 Task: Search one way flight ticket for 2 adults, 2 children, 2 infants in seat in first from Ceiba: Jose Aponte De La Torre Airport to Riverton: Central Wyoming Regional Airport (was Riverton Regional) on 8-4-2023. Number of bags: 2 checked bags. Price is upto 50000. Outbound departure time preference is 7:30.
Action: Mouse moved to (394, 336)
Screenshot: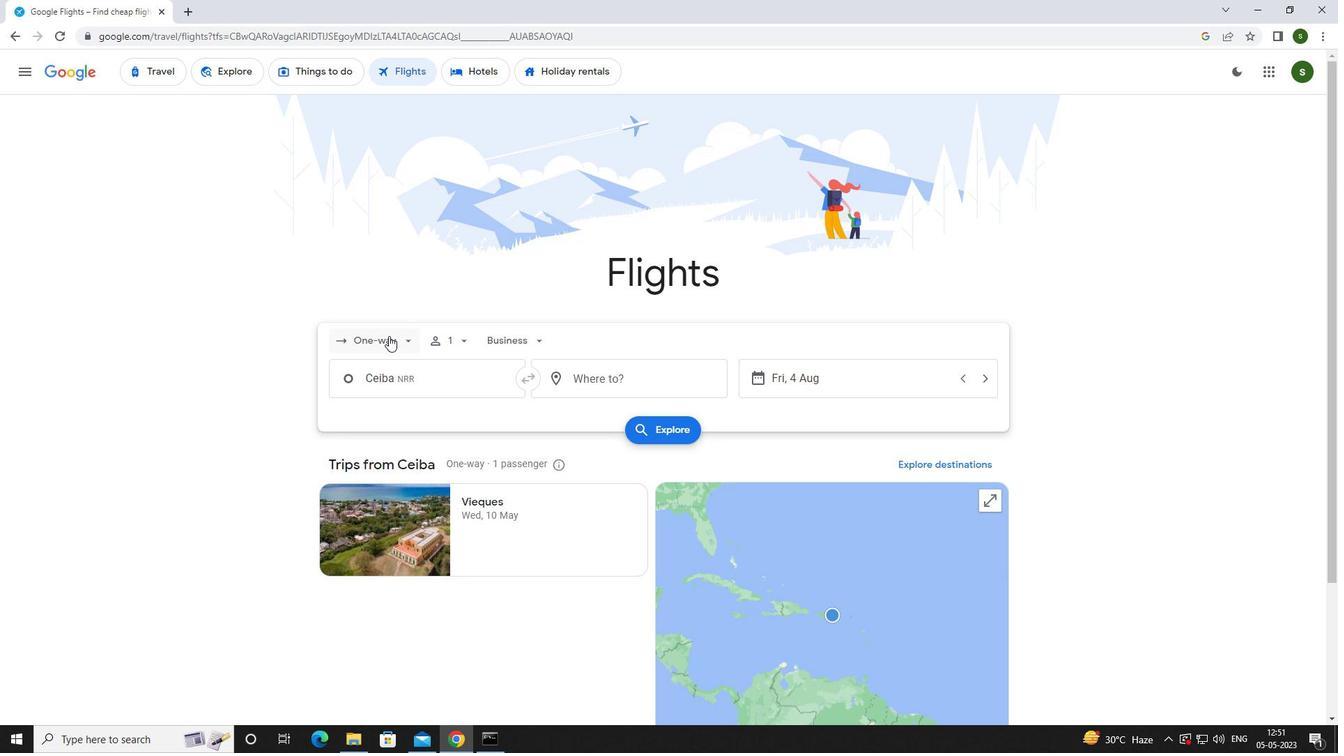 
Action: Mouse pressed left at (394, 336)
Screenshot: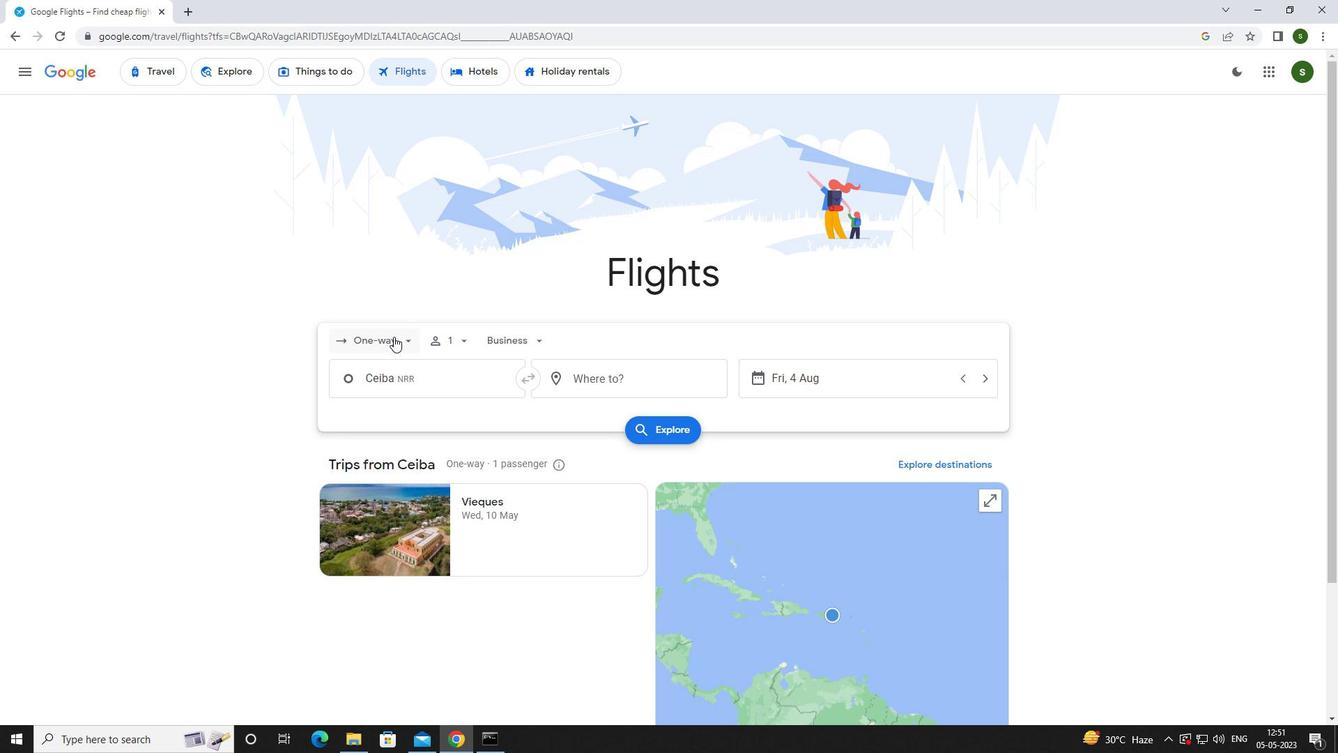 
Action: Mouse moved to (401, 402)
Screenshot: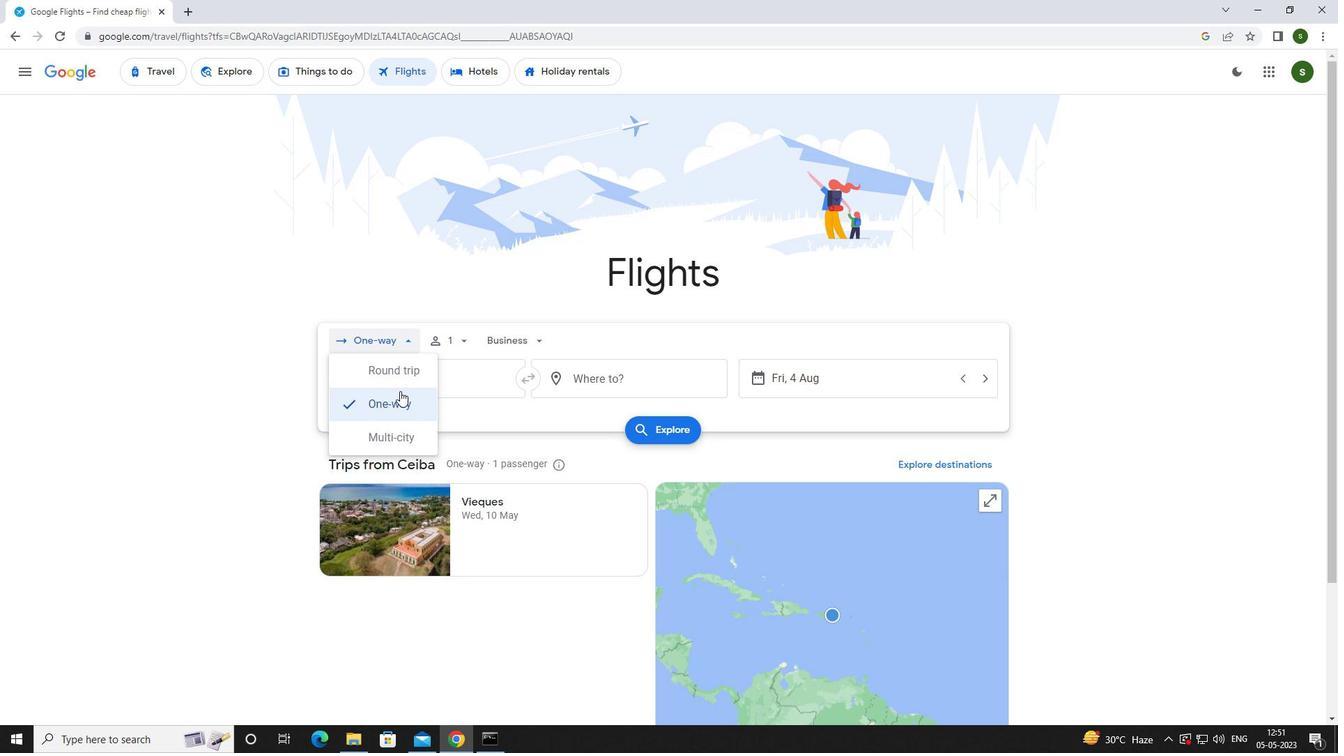 
Action: Mouse pressed left at (401, 402)
Screenshot: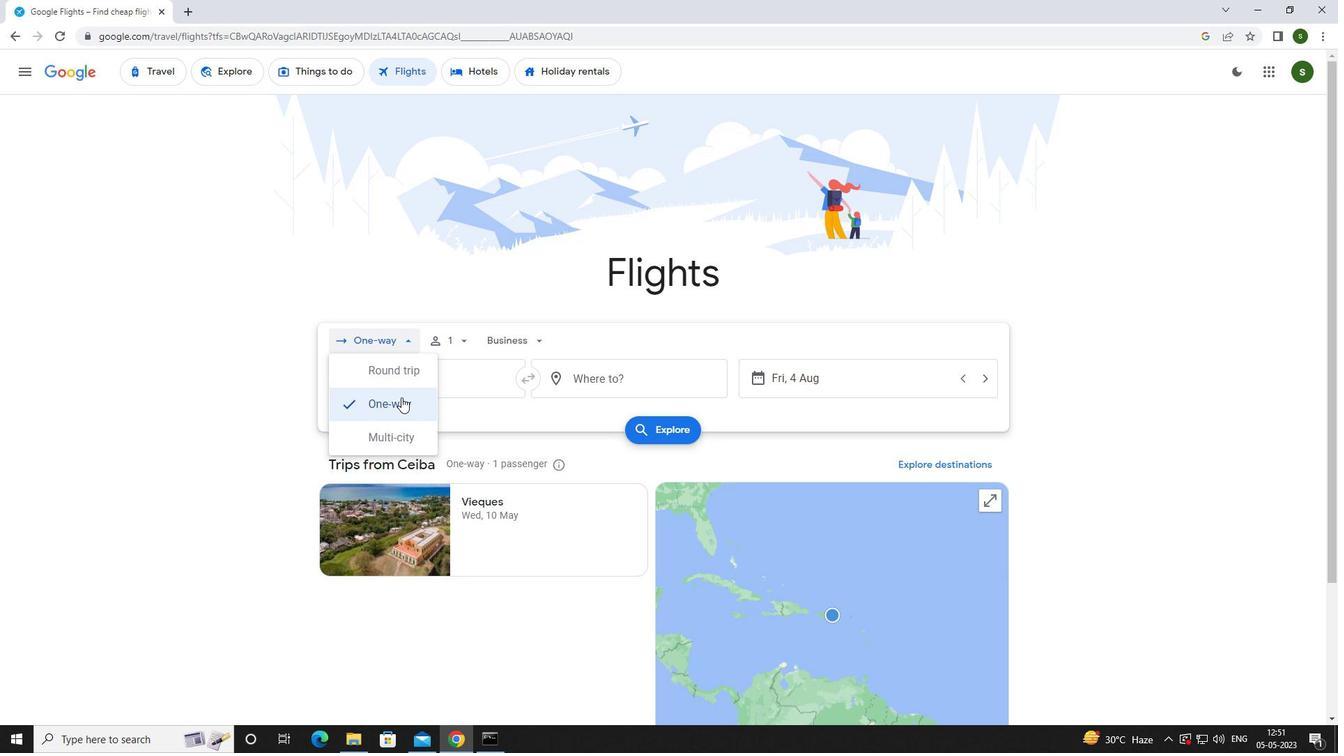
Action: Mouse moved to (467, 341)
Screenshot: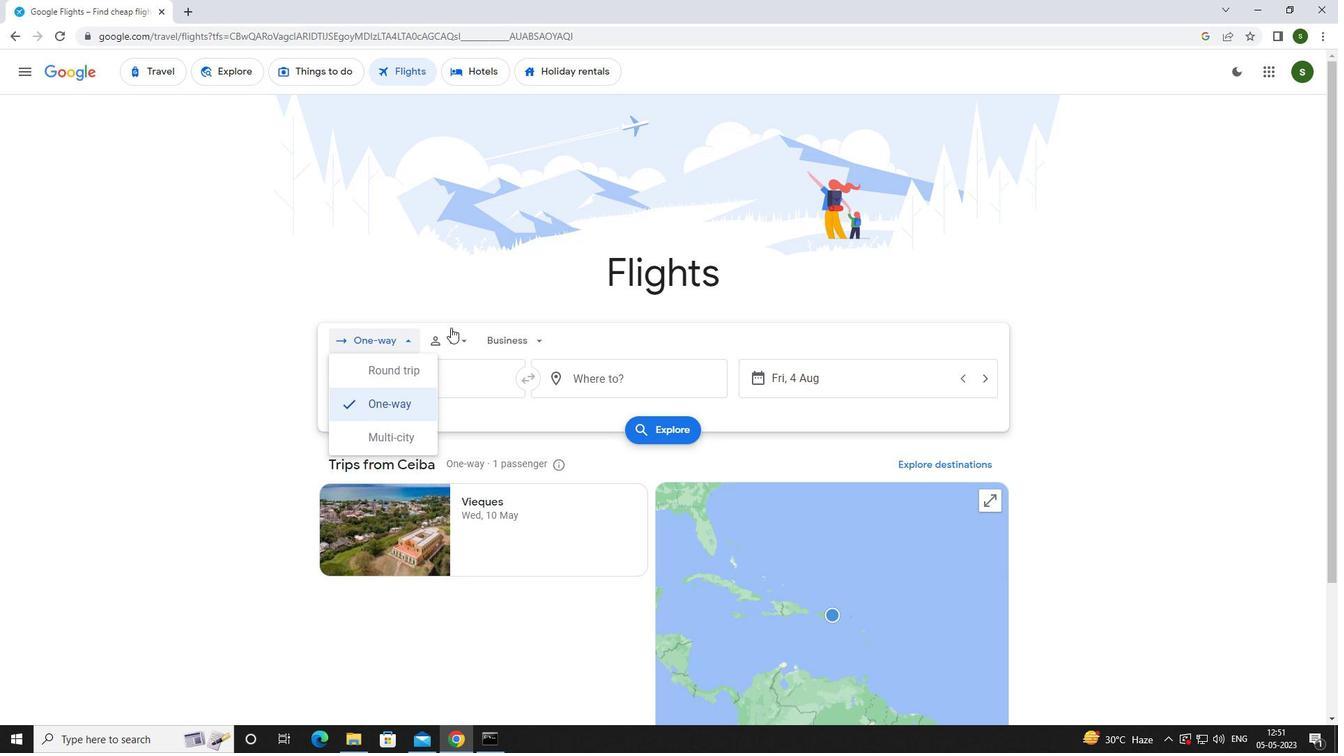 
Action: Mouse pressed left at (467, 341)
Screenshot: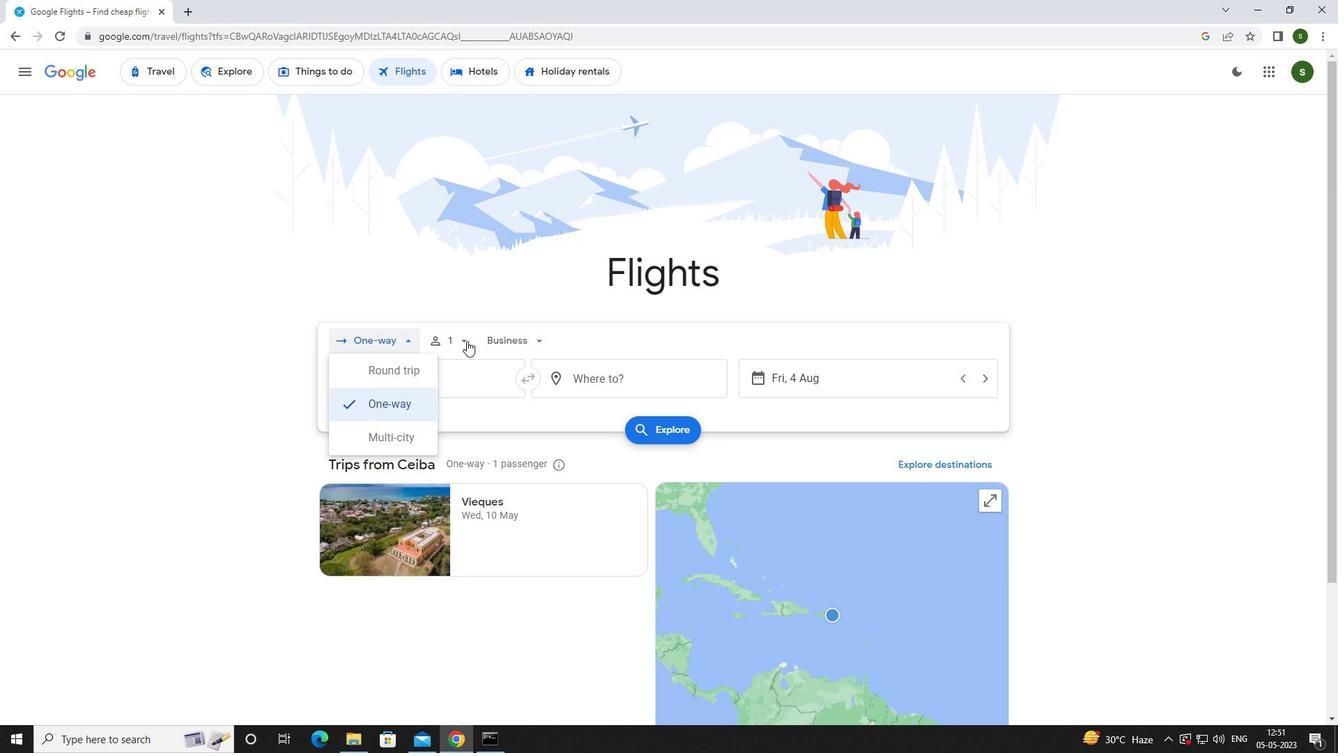 
Action: Mouse moved to (563, 368)
Screenshot: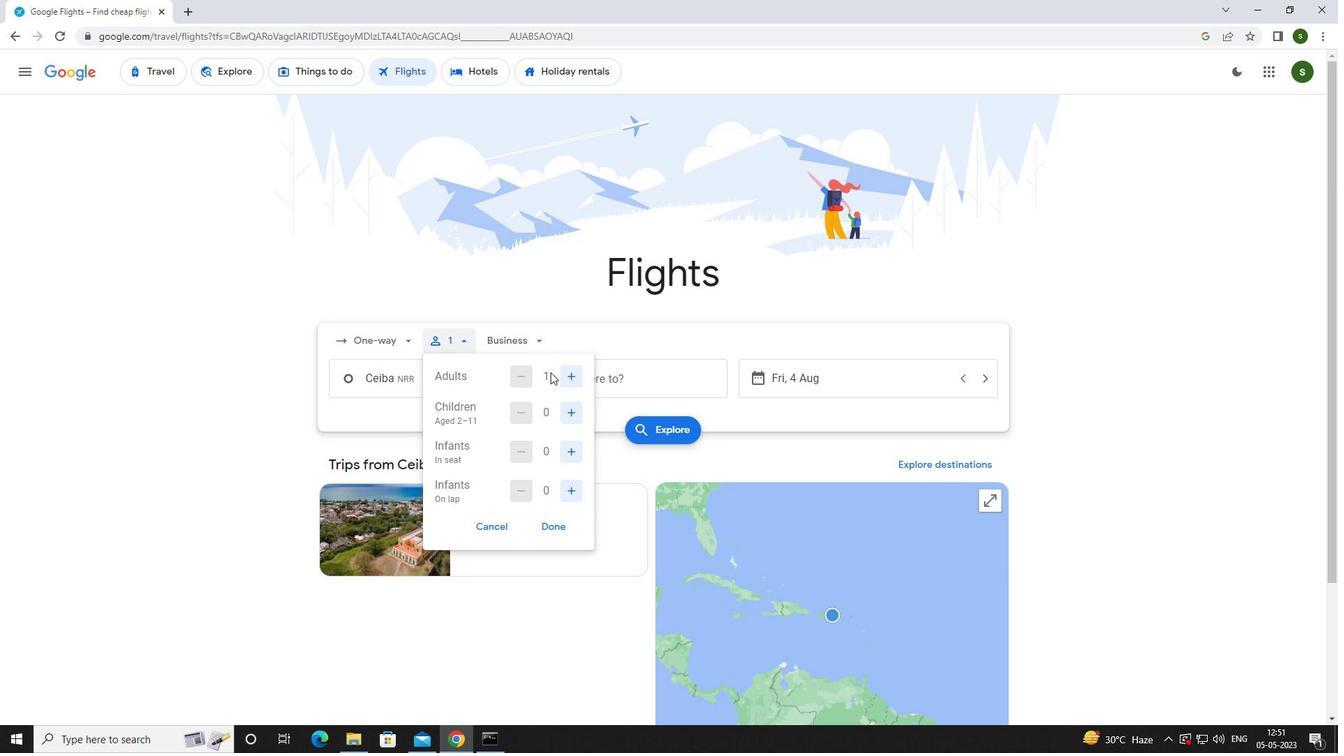 
Action: Mouse pressed left at (563, 368)
Screenshot: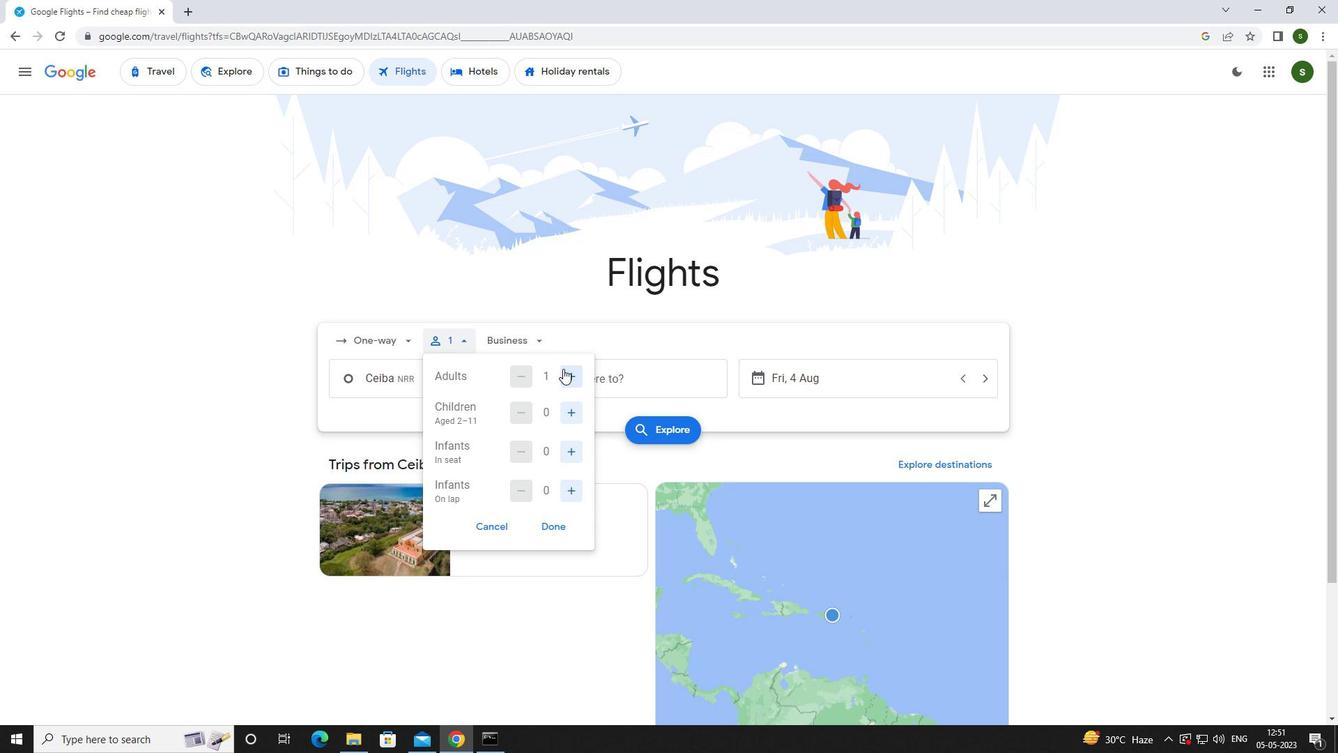 
Action: Mouse moved to (576, 410)
Screenshot: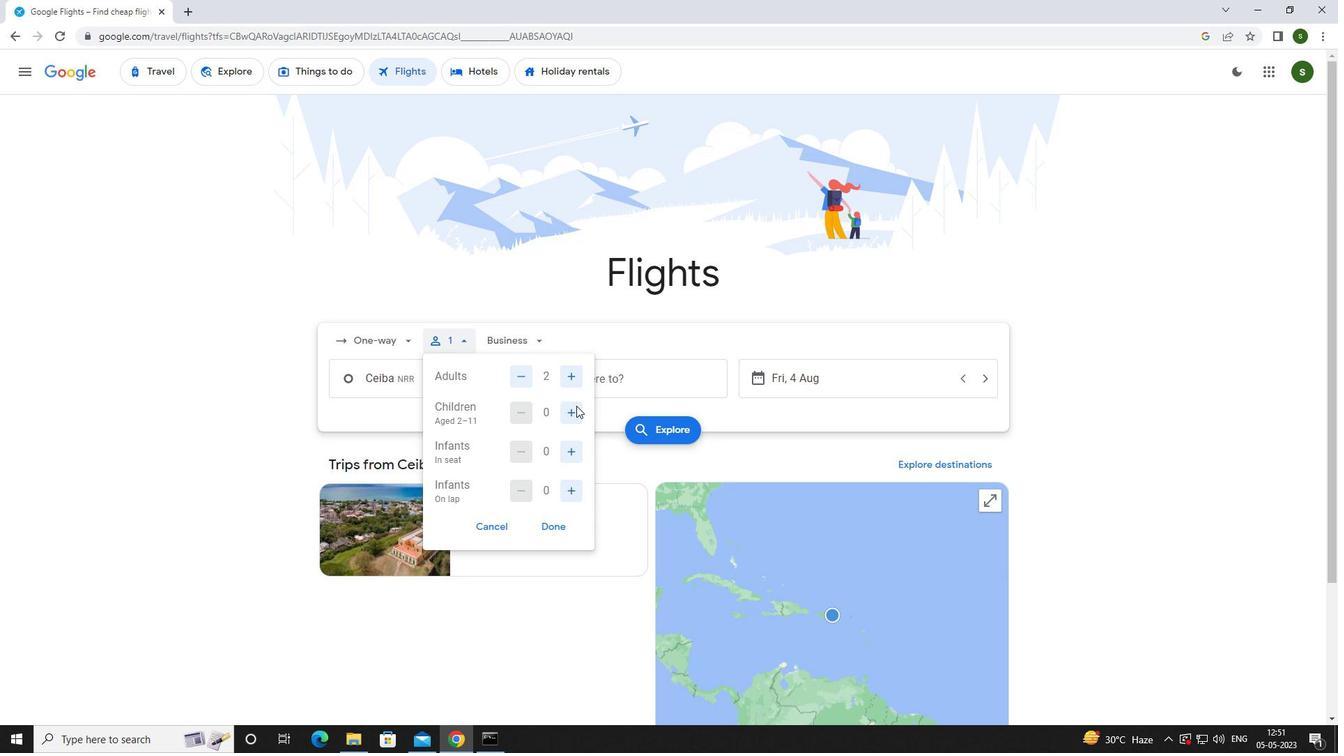 
Action: Mouse pressed left at (576, 410)
Screenshot: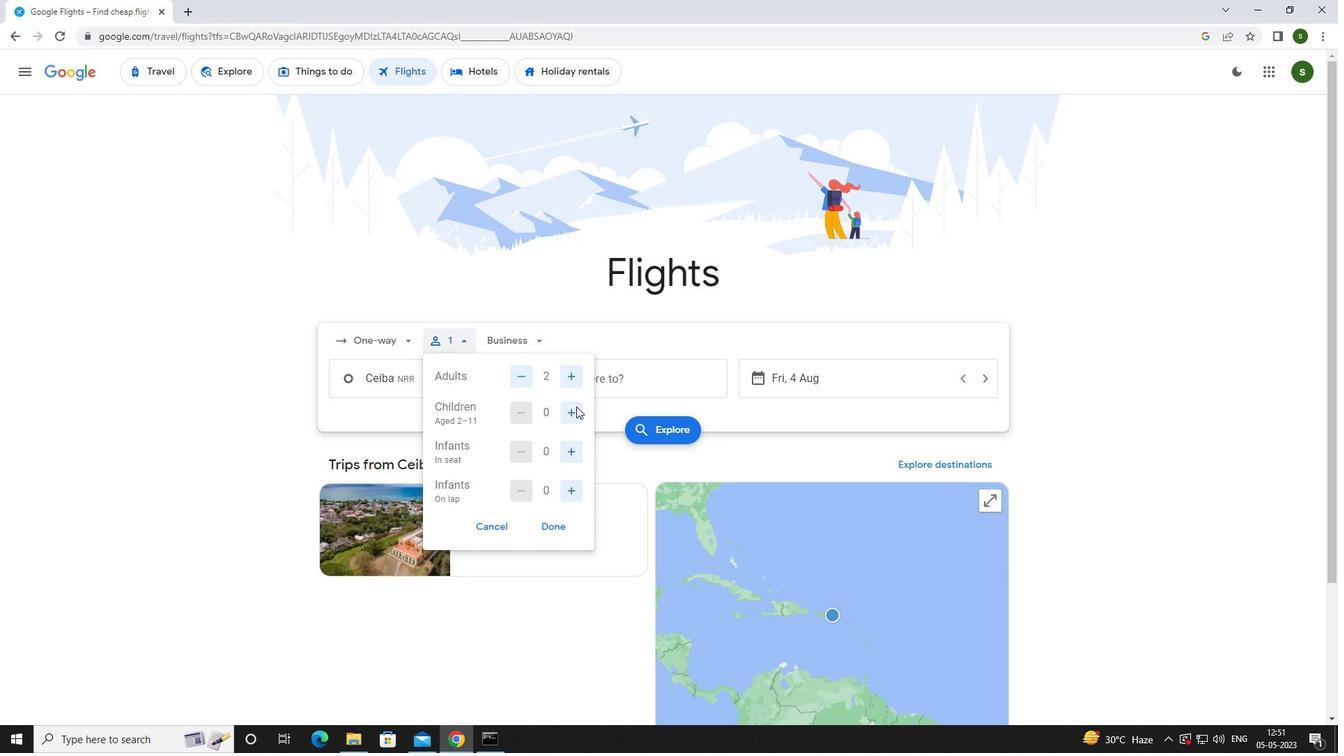 
Action: Mouse pressed left at (576, 410)
Screenshot: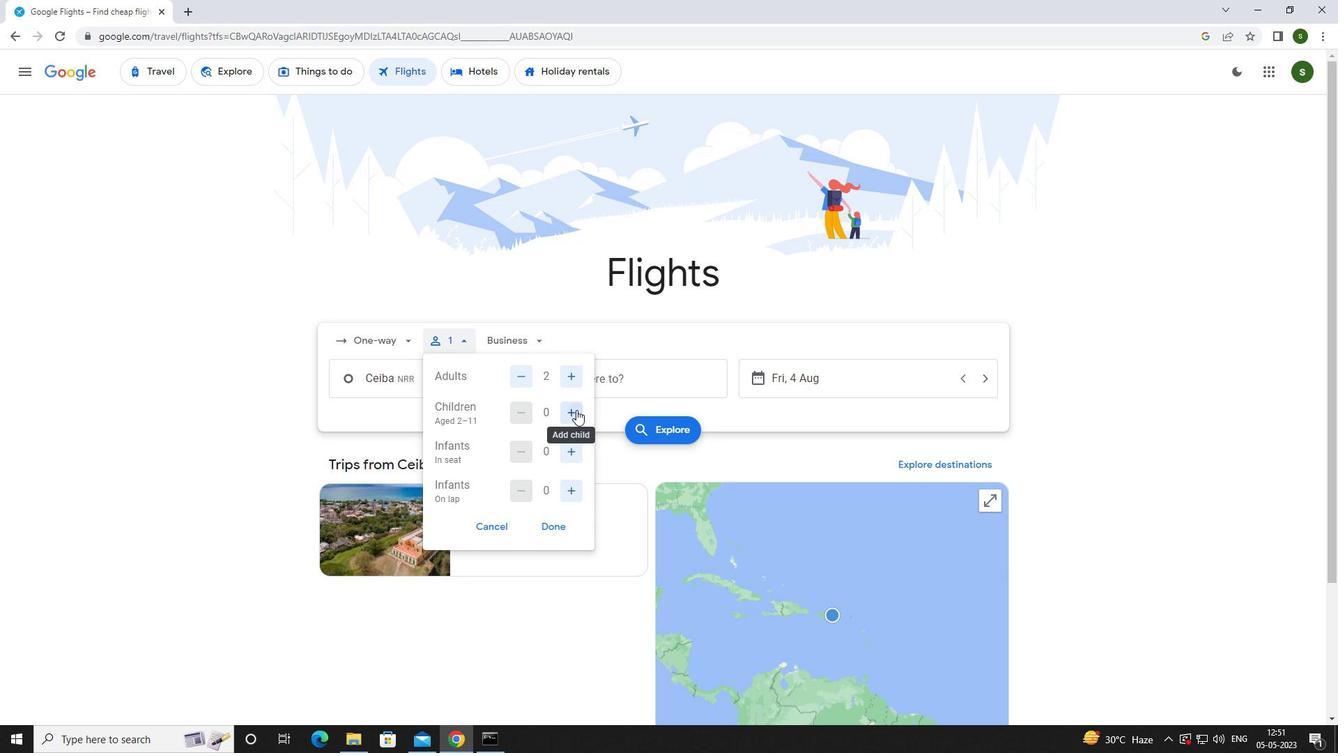 
Action: Mouse moved to (573, 458)
Screenshot: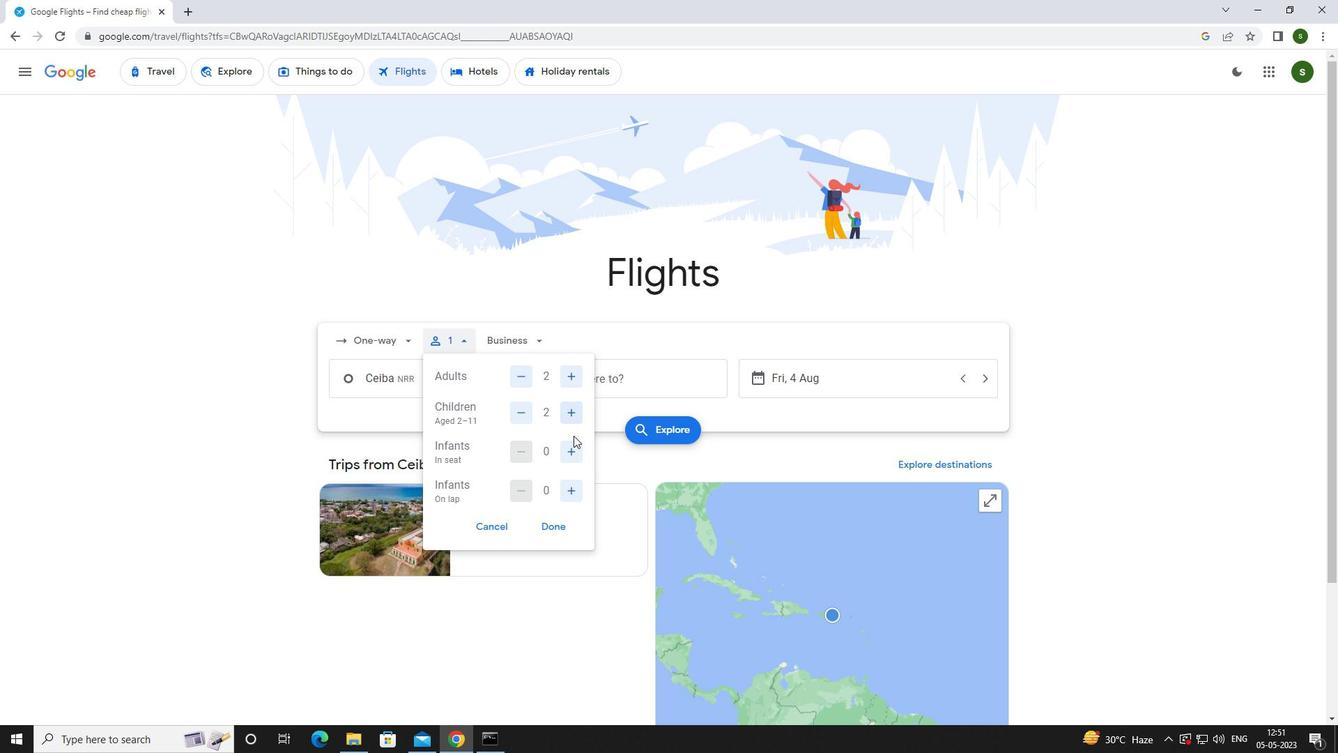 
Action: Mouse pressed left at (573, 458)
Screenshot: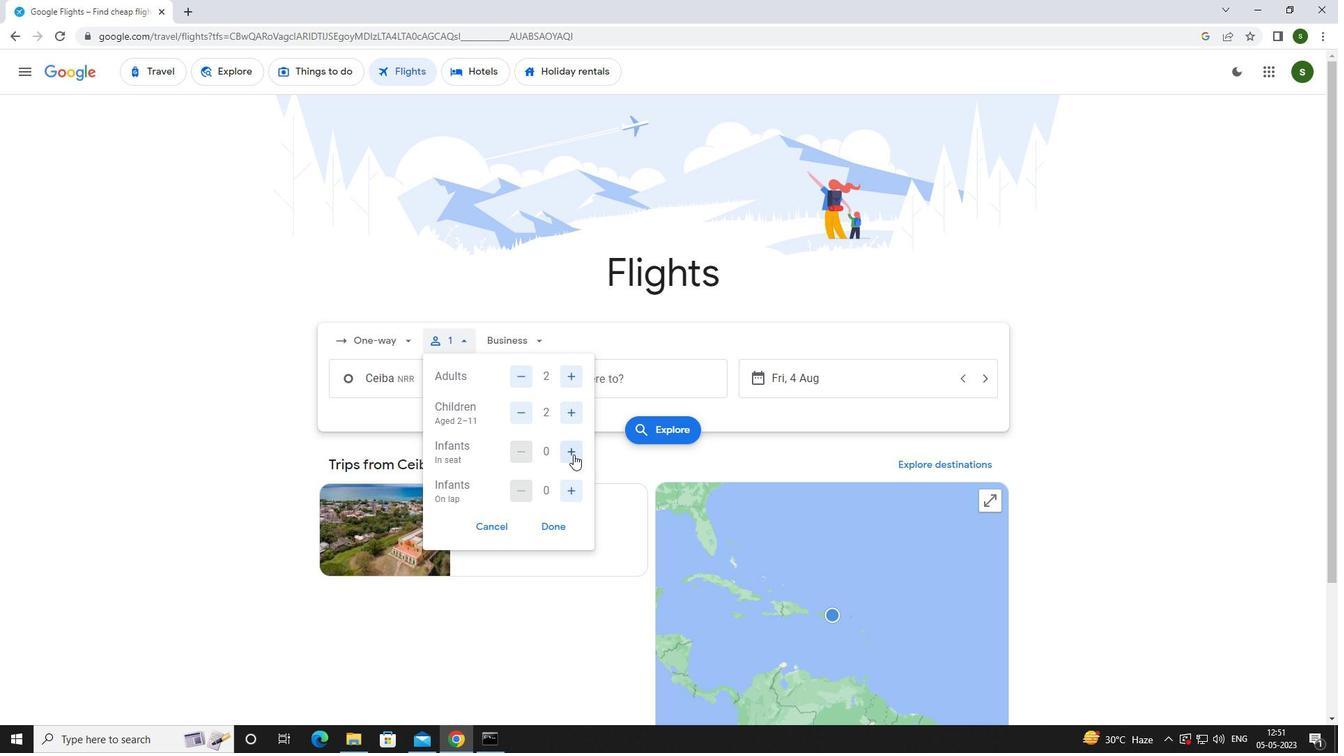
Action: Mouse pressed left at (573, 458)
Screenshot: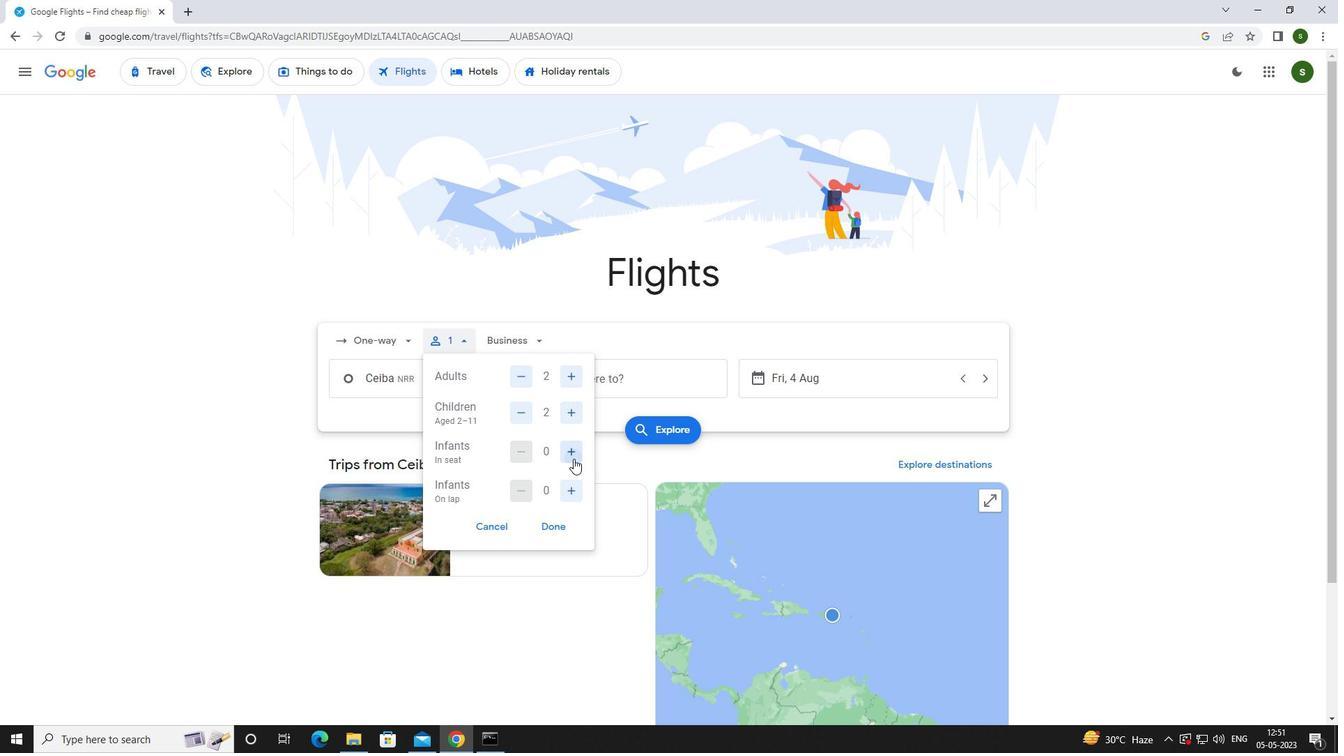 
Action: Mouse moved to (527, 341)
Screenshot: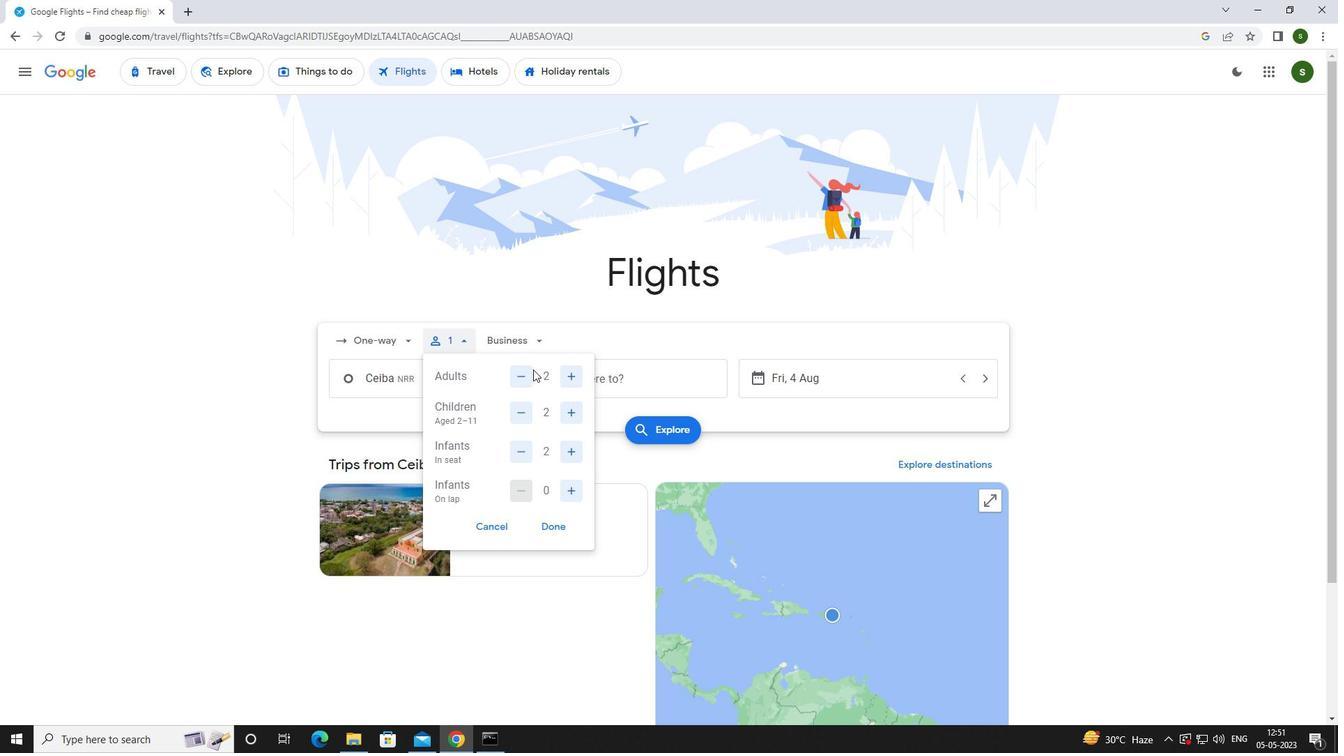 
Action: Mouse pressed left at (527, 341)
Screenshot: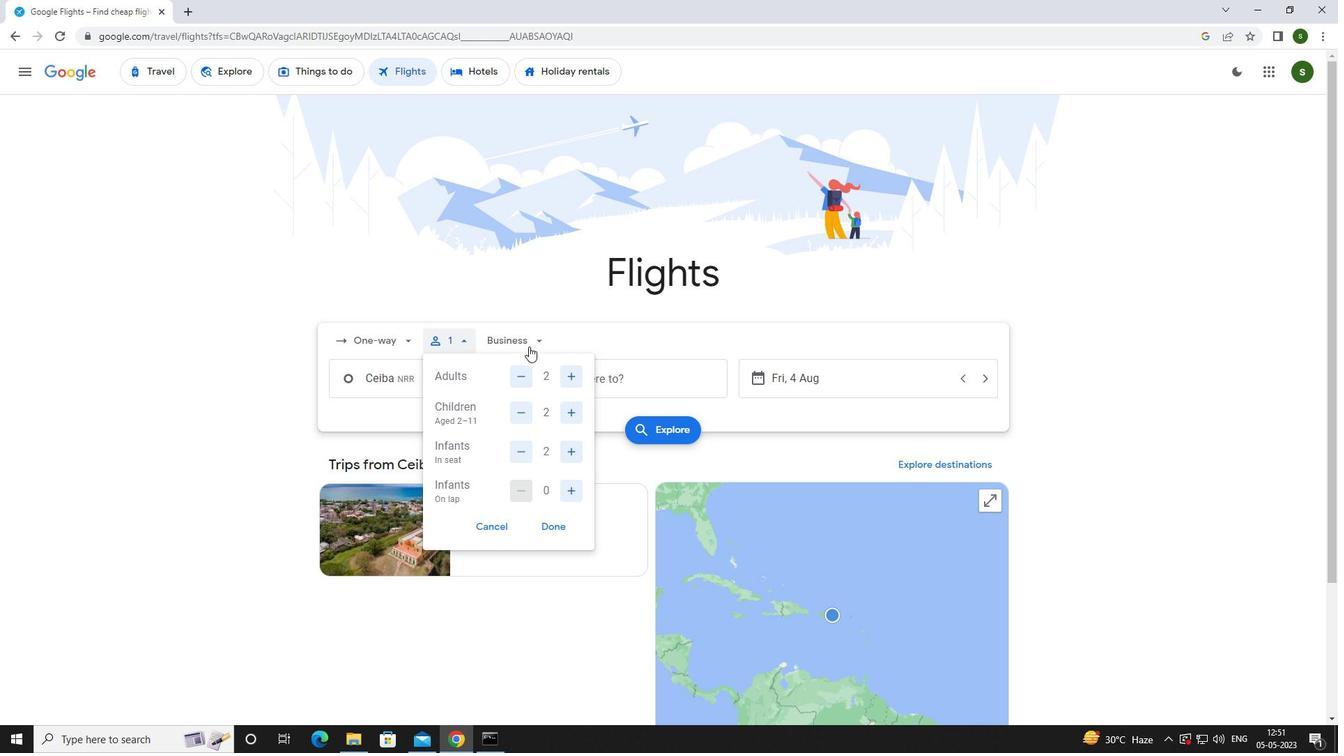 
Action: Mouse moved to (559, 472)
Screenshot: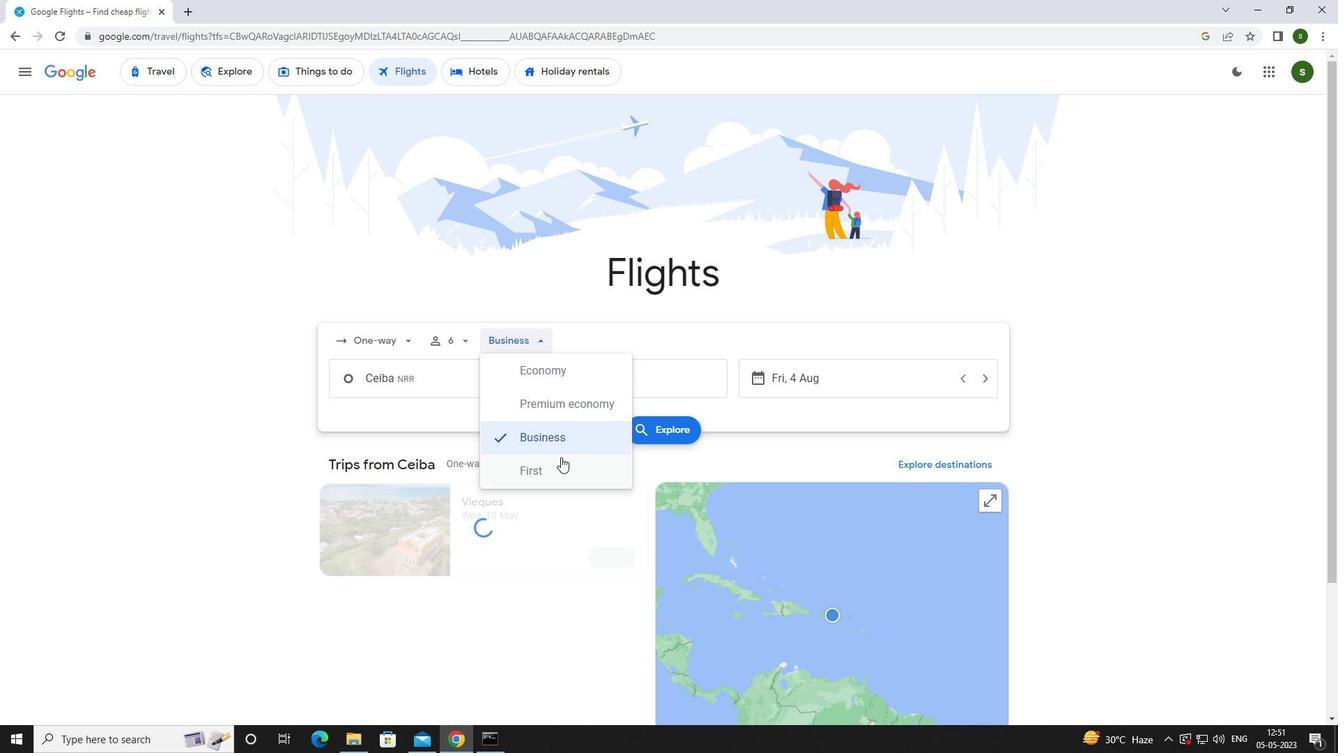 
Action: Mouse pressed left at (559, 472)
Screenshot: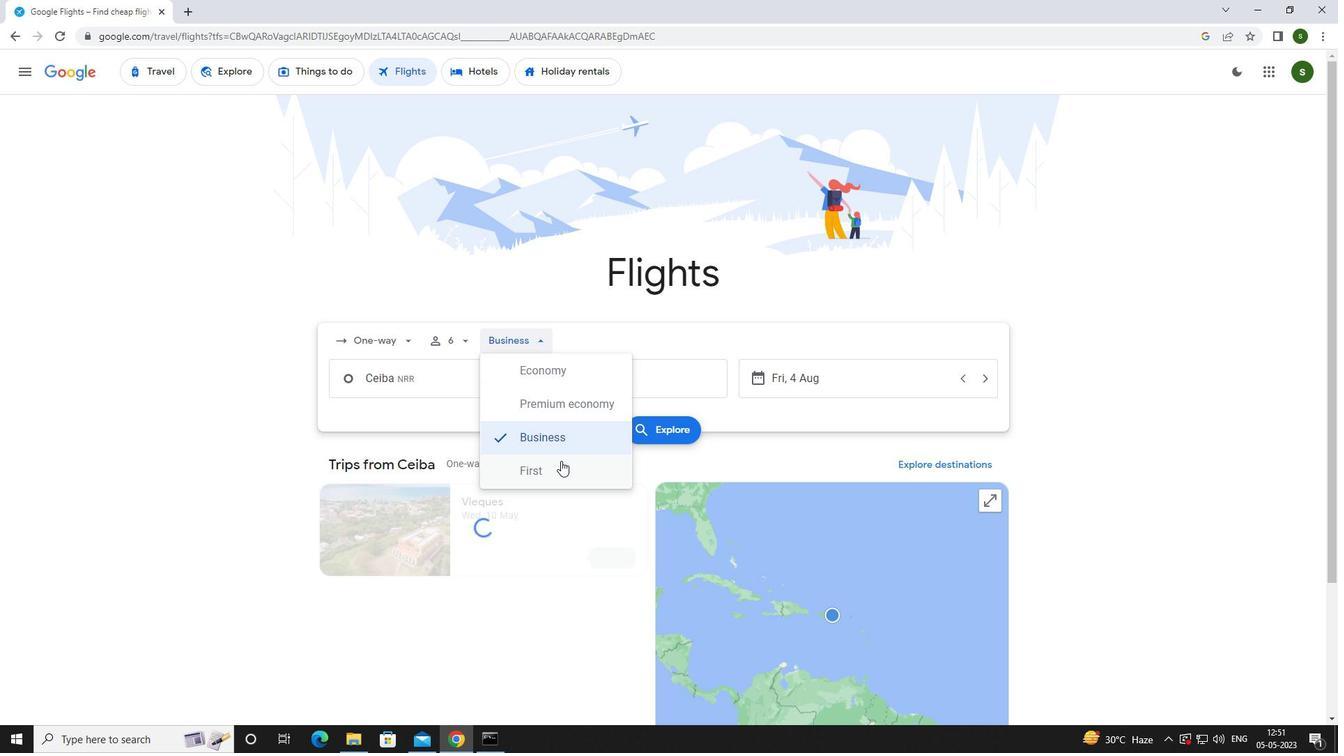 
Action: Mouse moved to (482, 387)
Screenshot: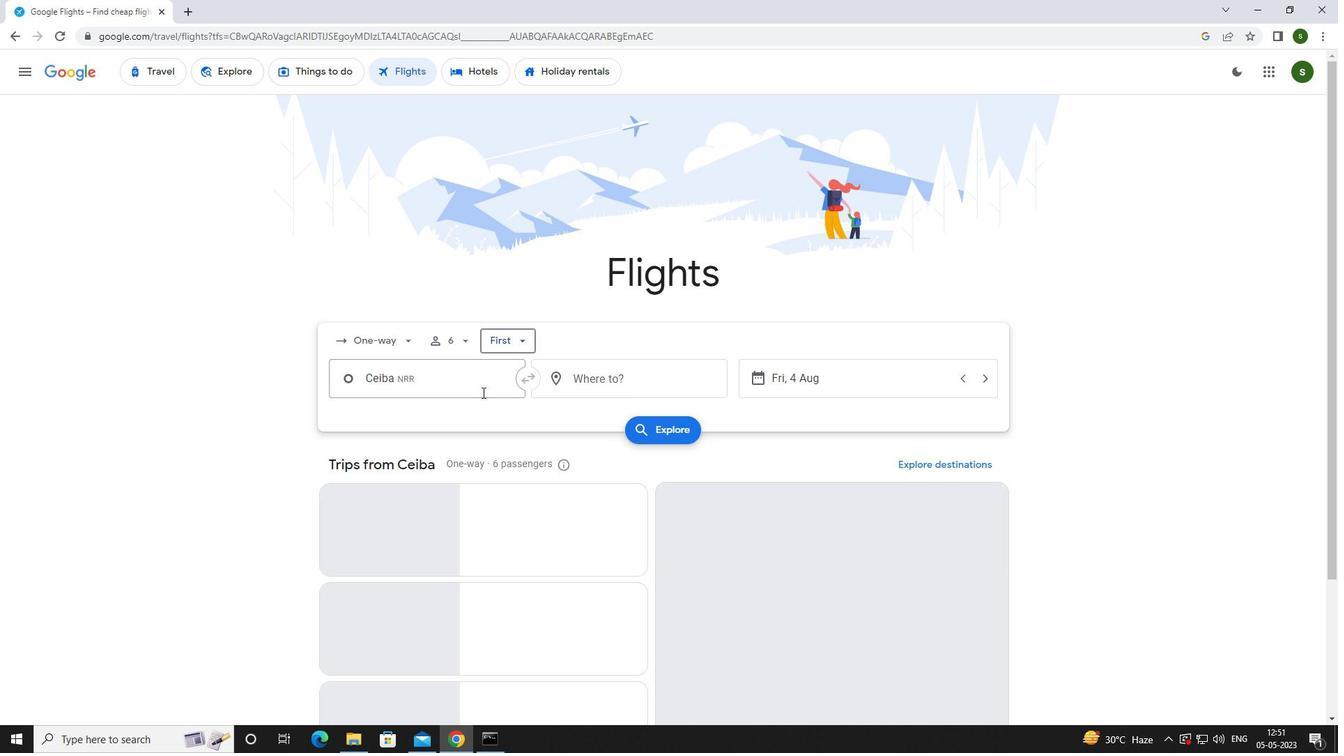 
Action: Mouse pressed left at (482, 387)
Screenshot: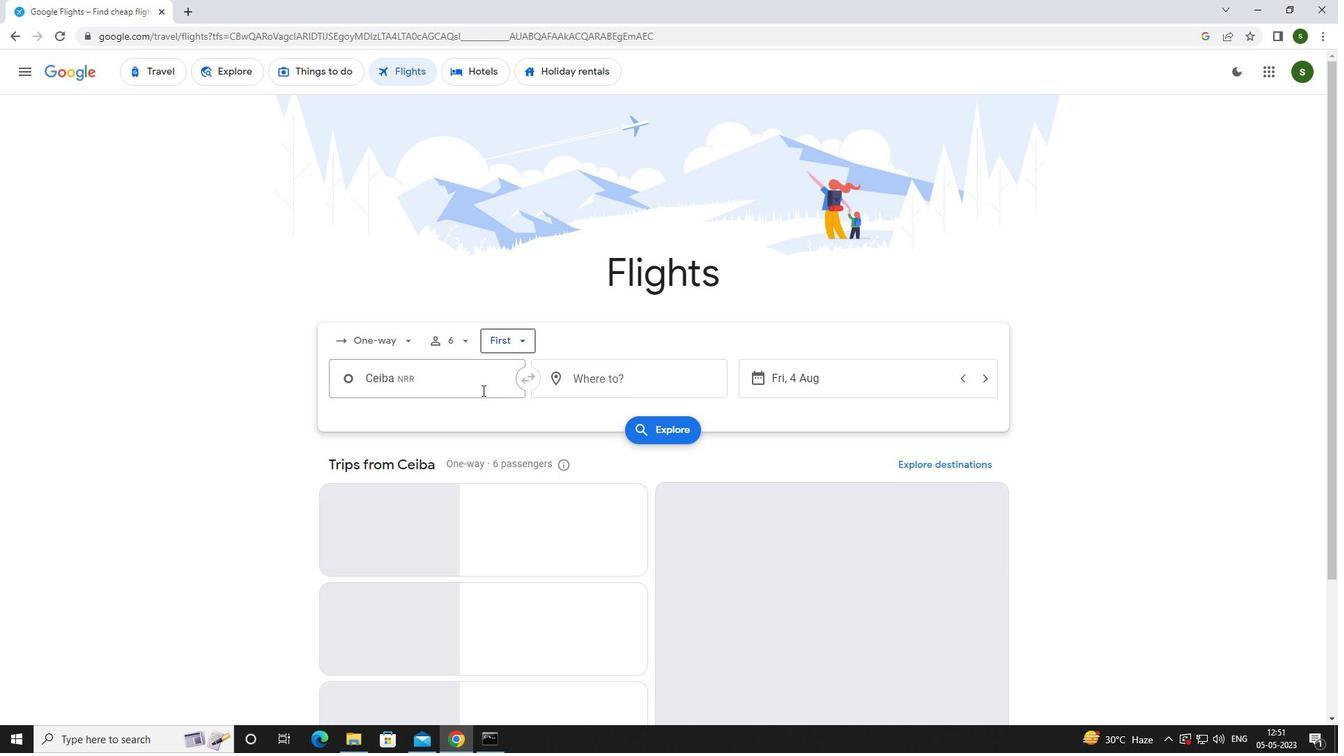 
Action: Key pressed <Key.caps_lock>j<Key.caps_lock>ose<Key.space><Key.caps_lock>a<Key.caps_lock>pon
Screenshot: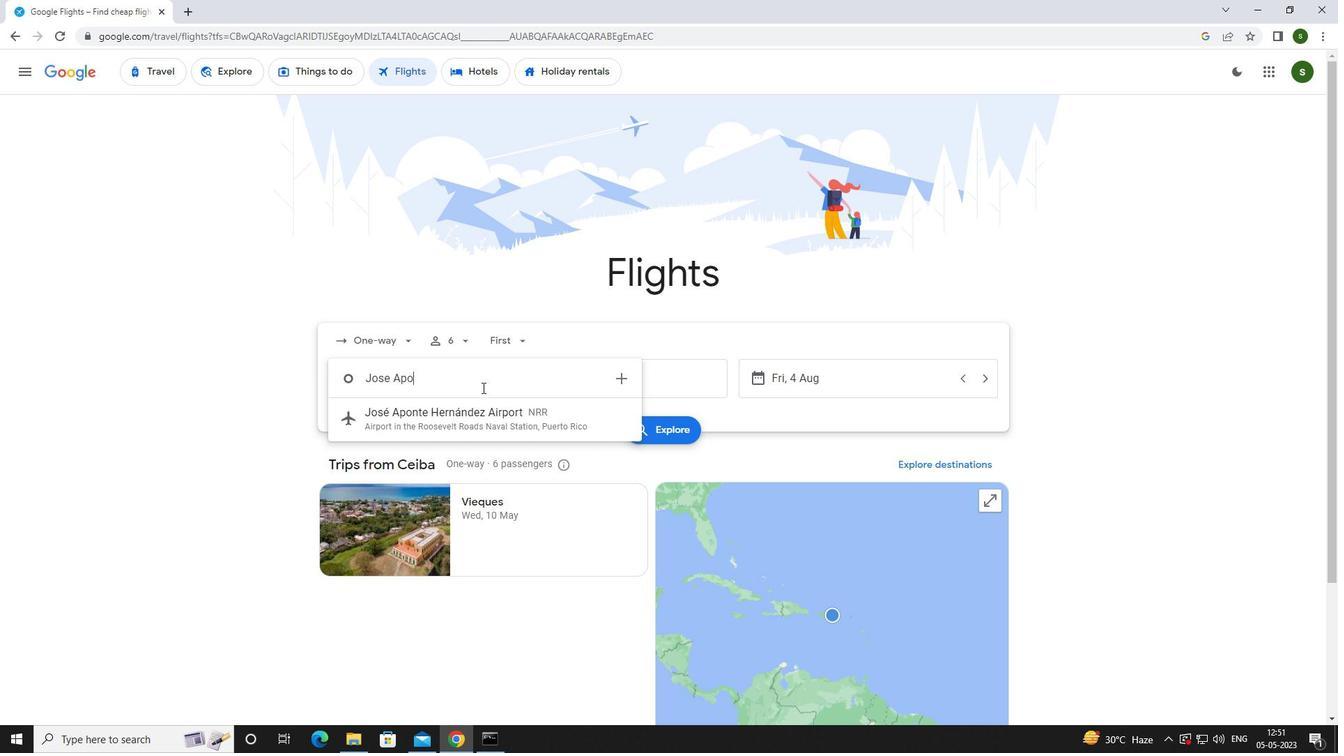 
Action: Mouse moved to (486, 414)
Screenshot: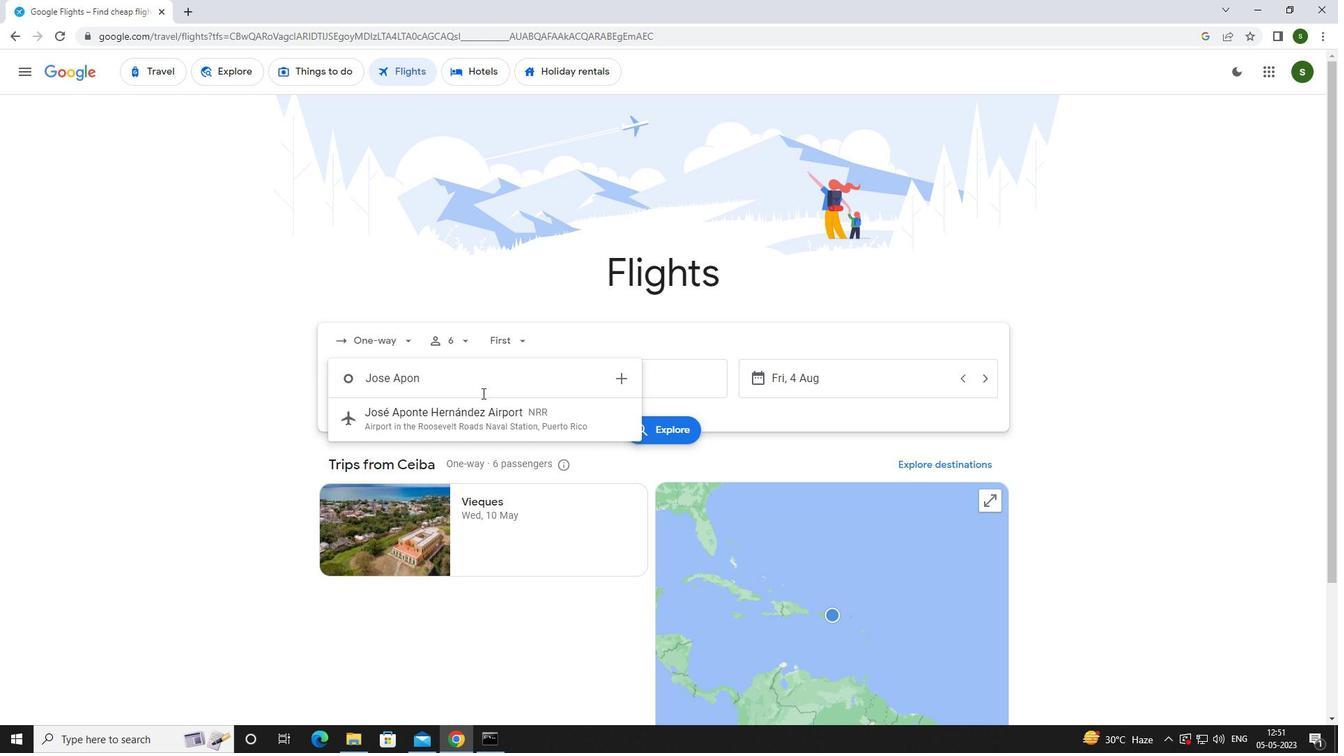 
Action: Mouse pressed left at (486, 414)
Screenshot: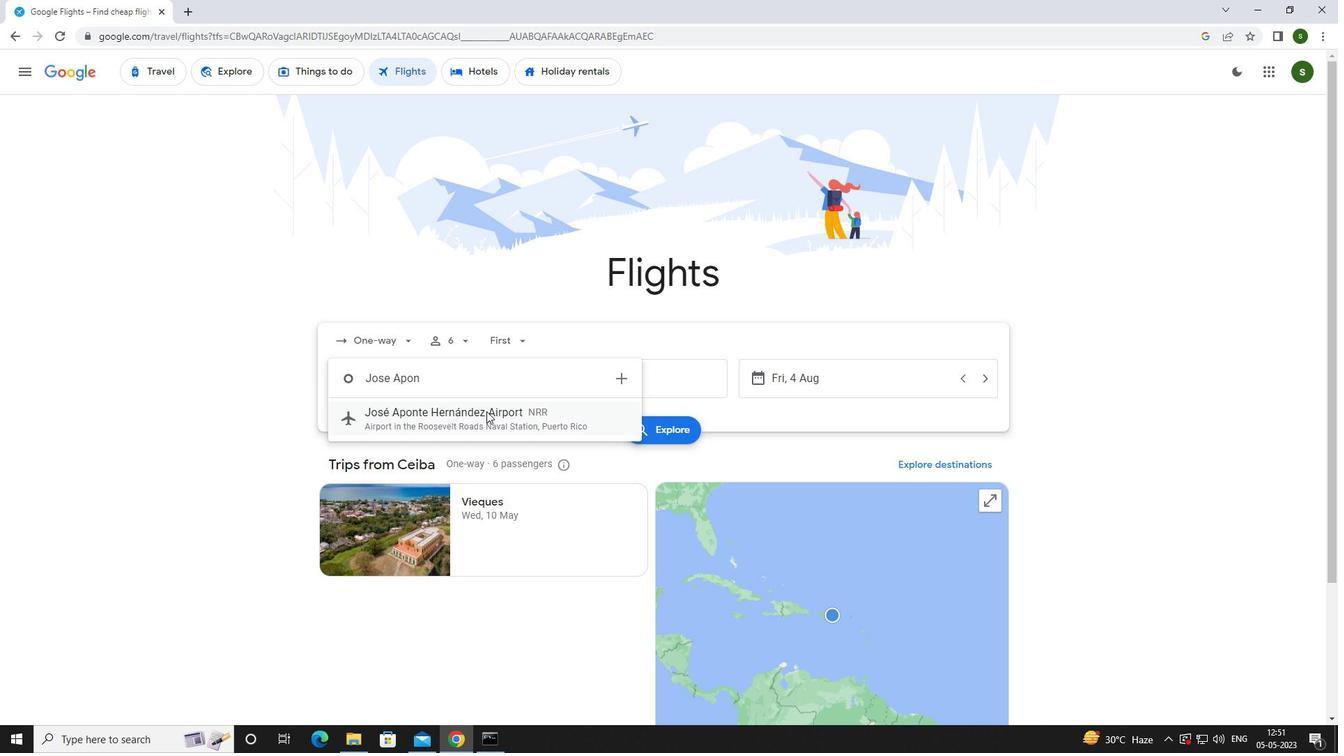 
Action: Mouse moved to (617, 382)
Screenshot: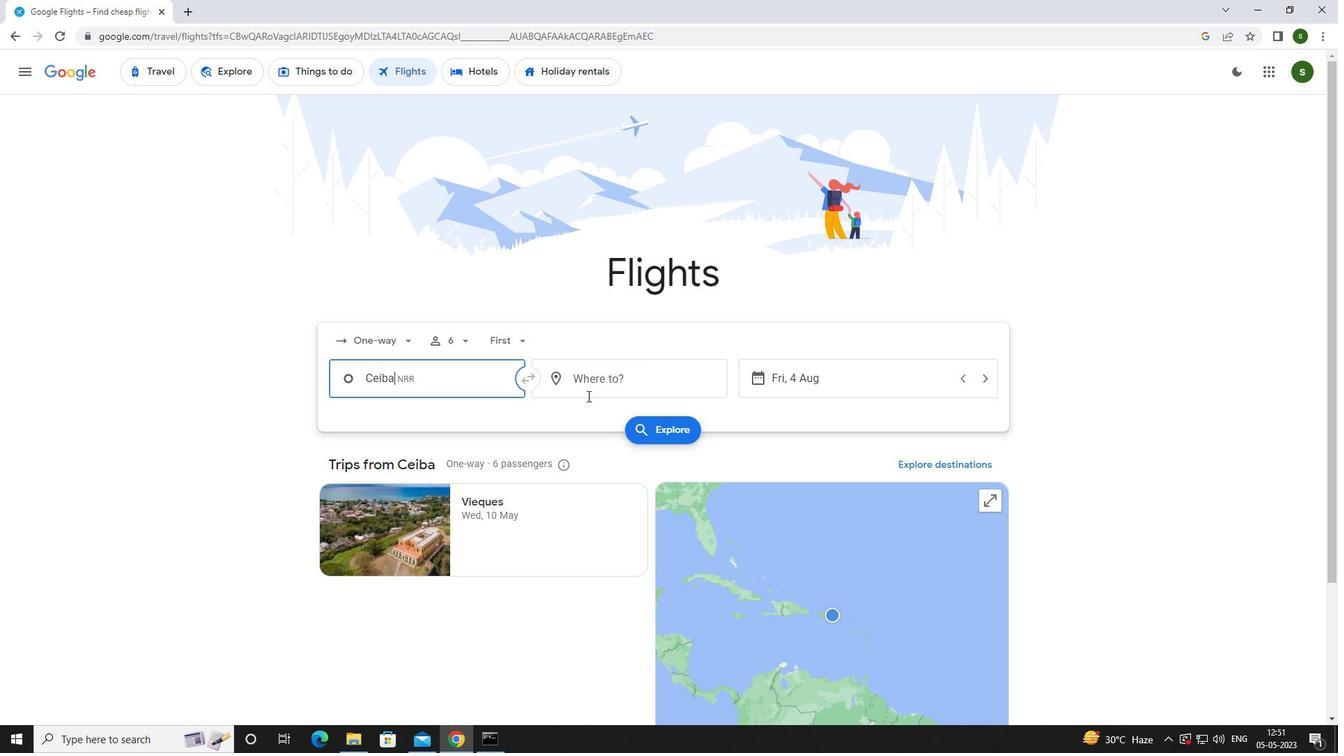
Action: Mouse pressed left at (617, 382)
Screenshot: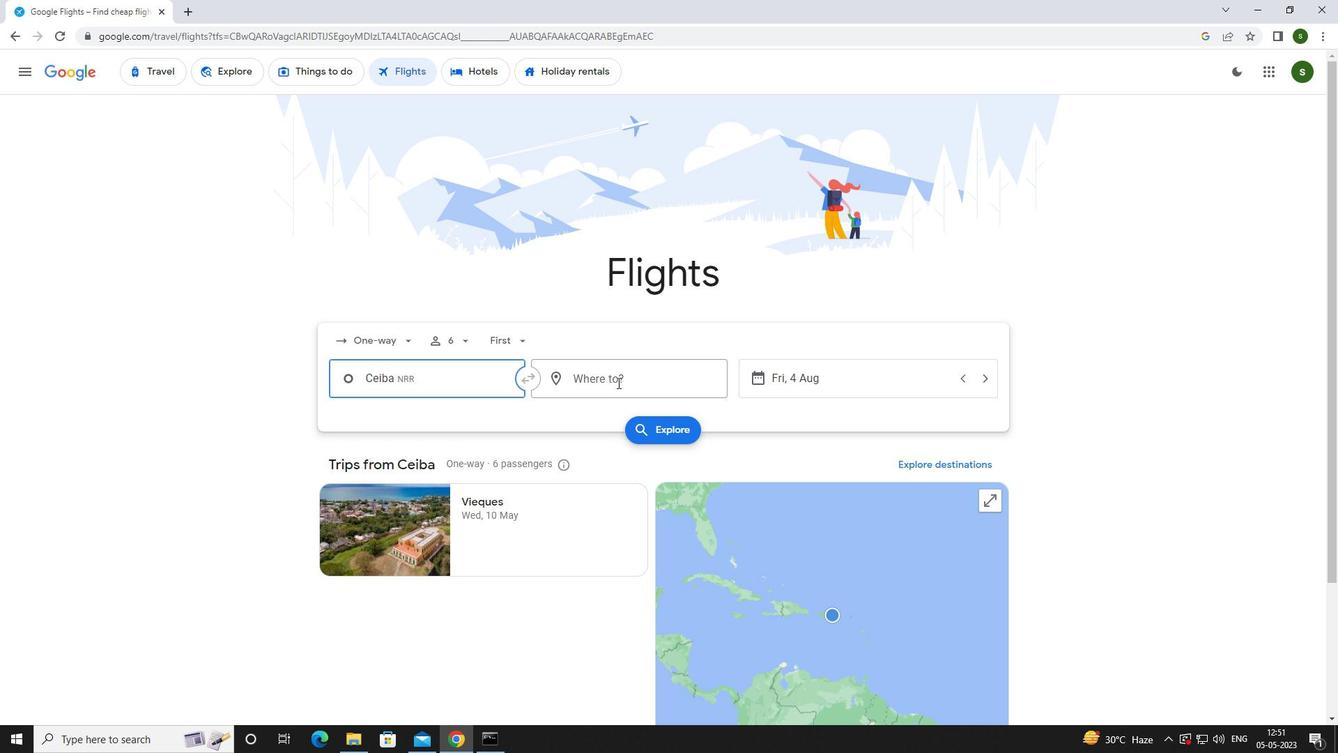 
Action: Key pressed <Key.caps_lock>r<Key.caps_lock>iverto
Screenshot: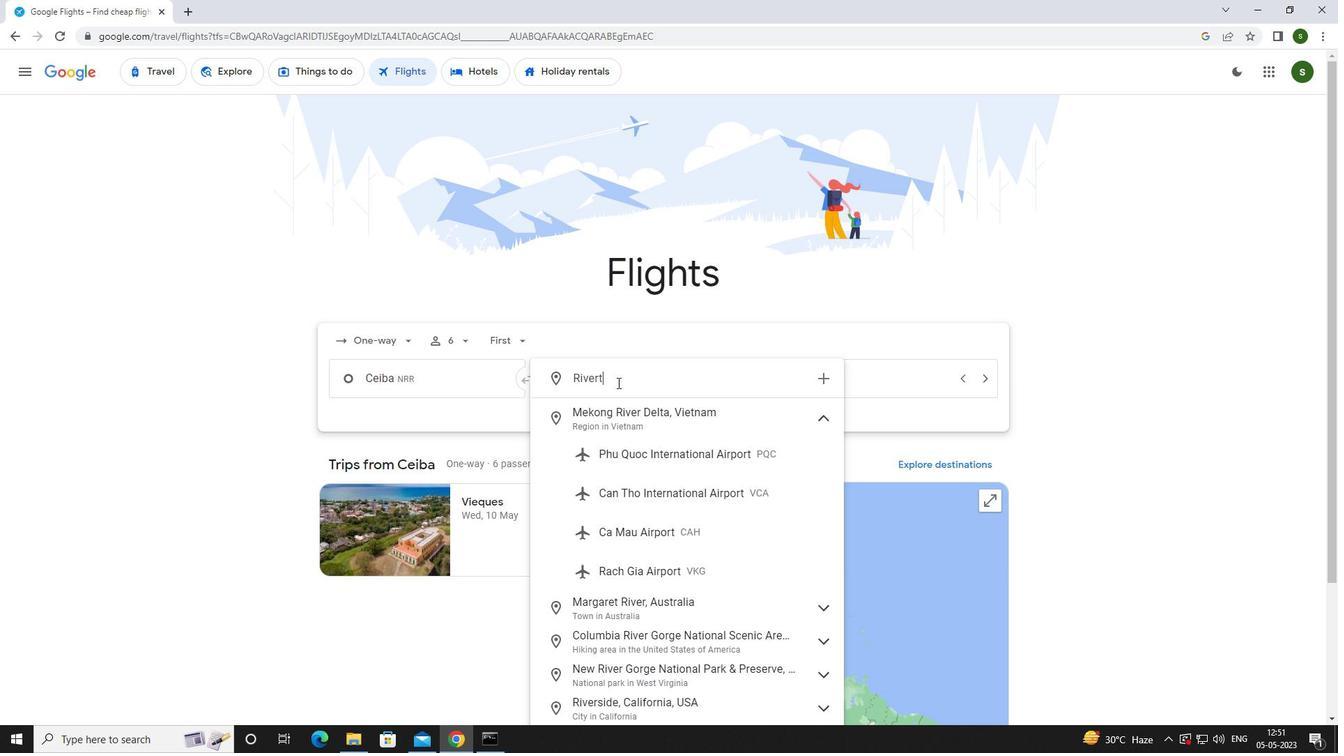 
Action: Mouse moved to (650, 442)
Screenshot: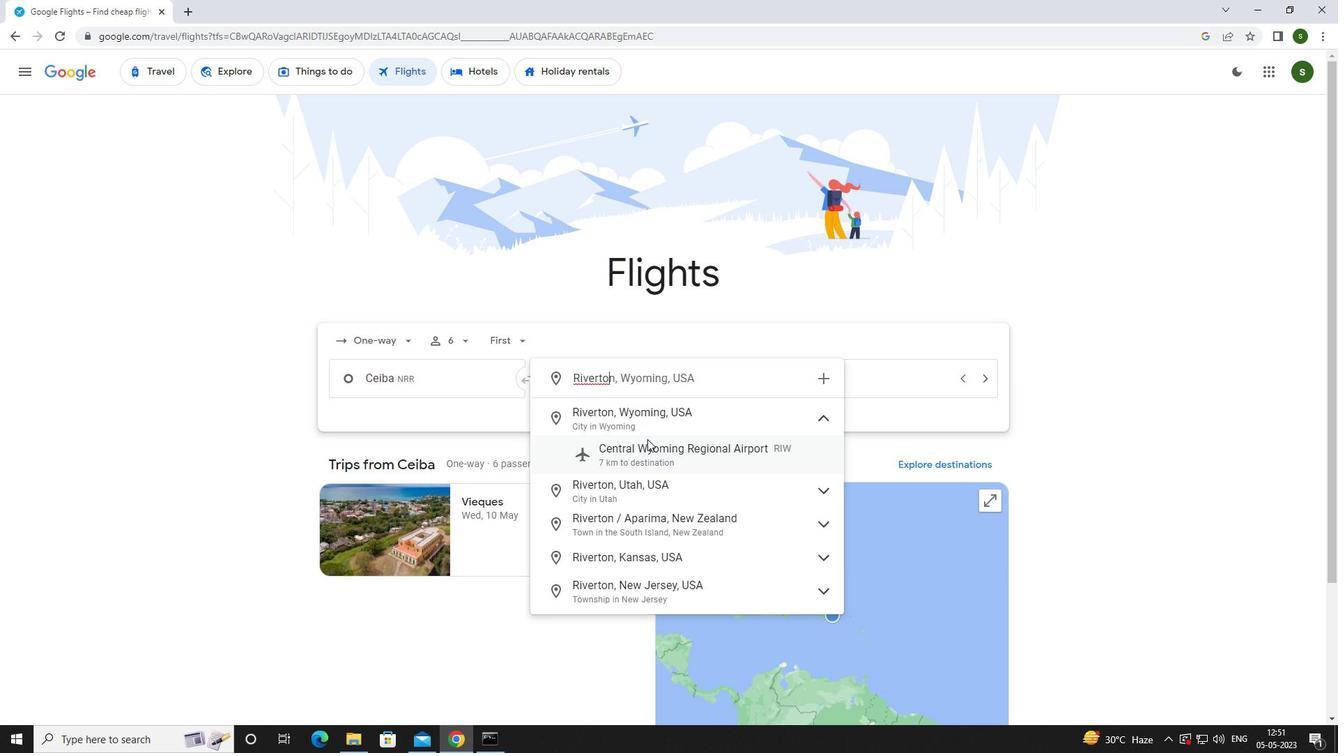 
Action: Mouse pressed left at (650, 442)
Screenshot: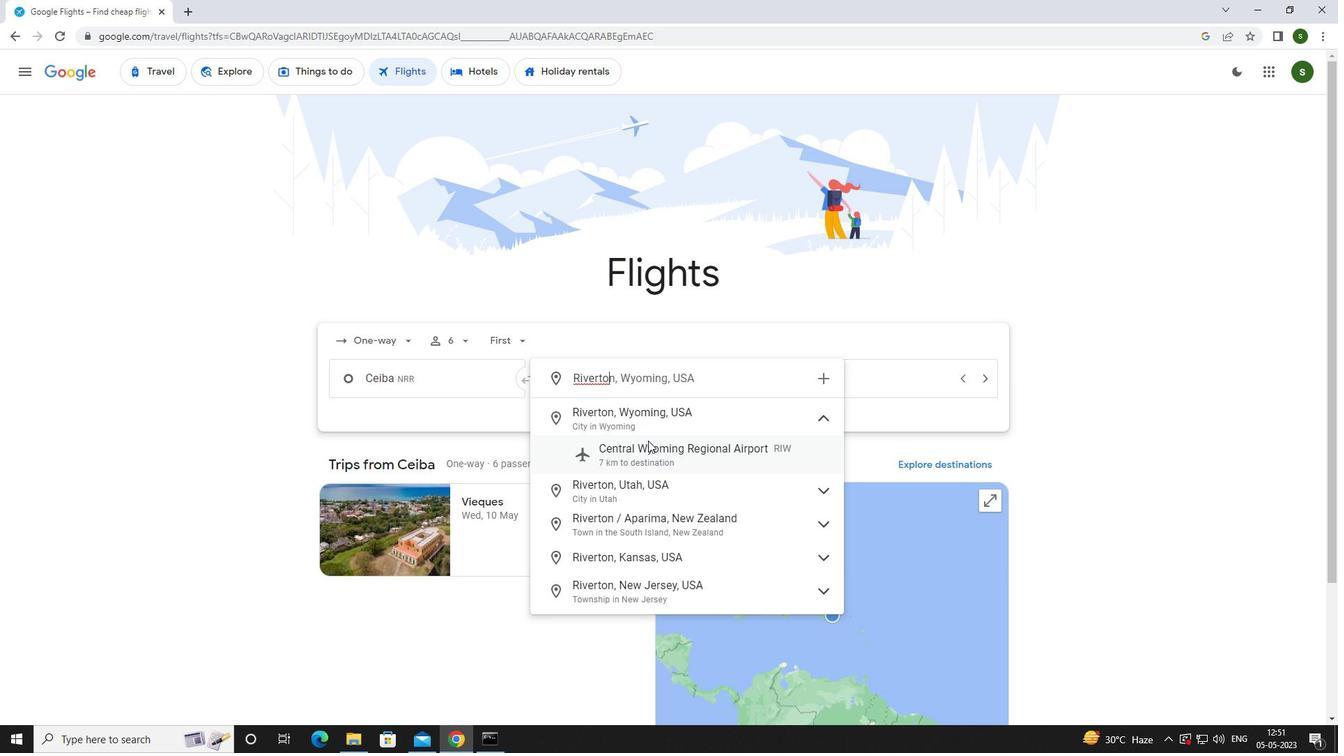 
Action: Mouse moved to (833, 384)
Screenshot: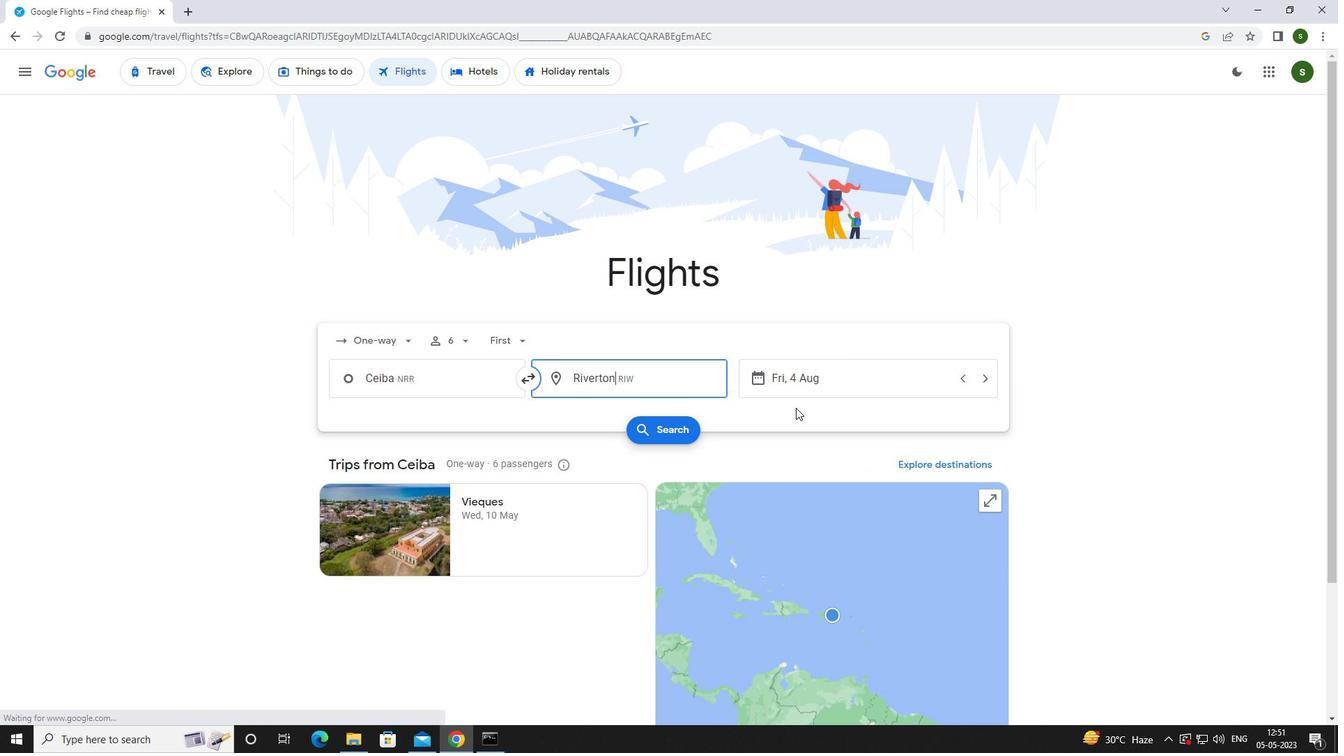 
Action: Mouse pressed left at (833, 384)
Screenshot: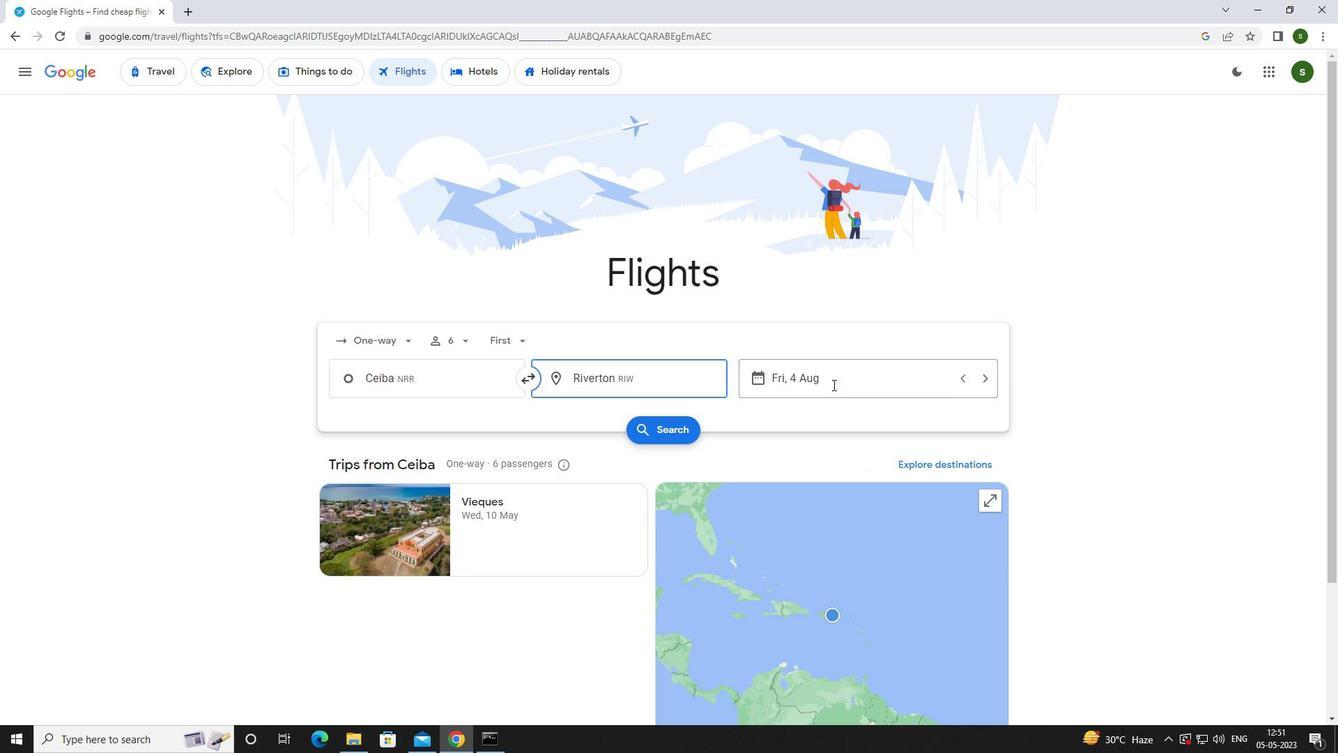 
Action: Mouse moved to (658, 476)
Screenshot: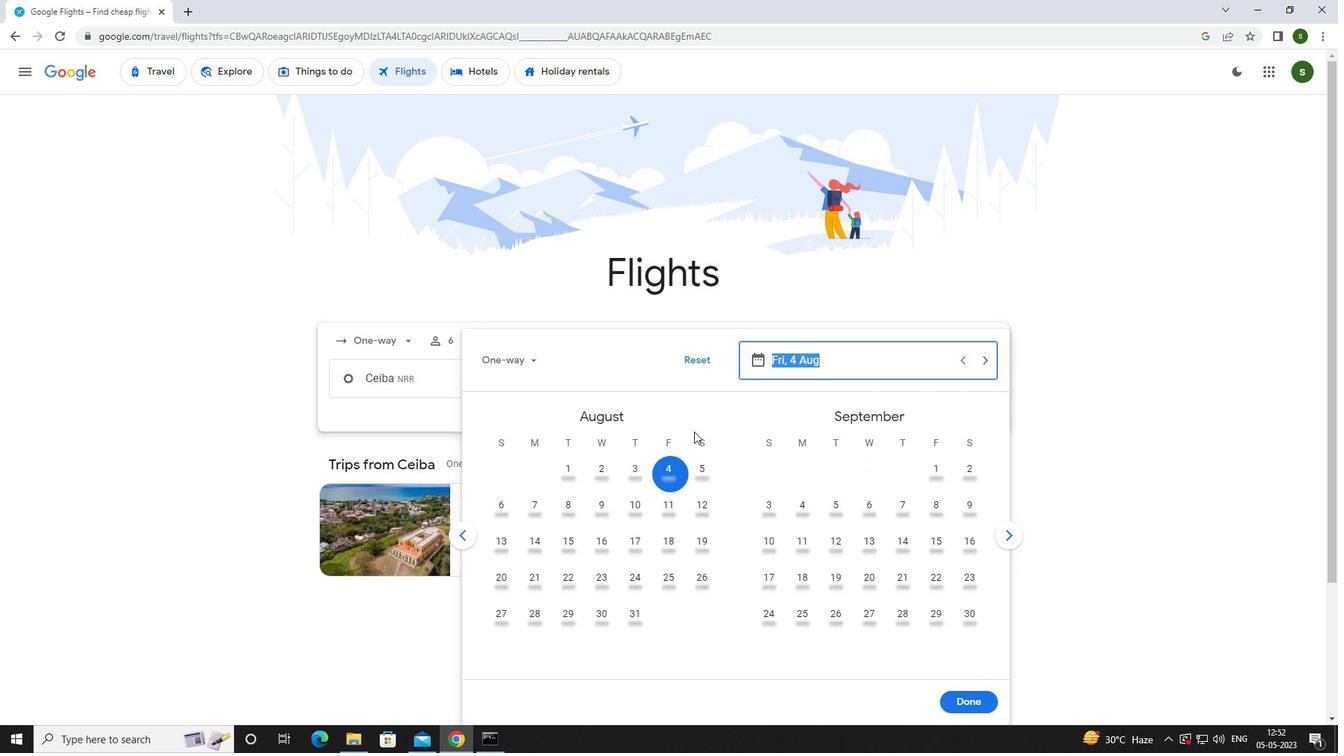 
Action: Mouse pressed left at (658, 476)
Screenshot: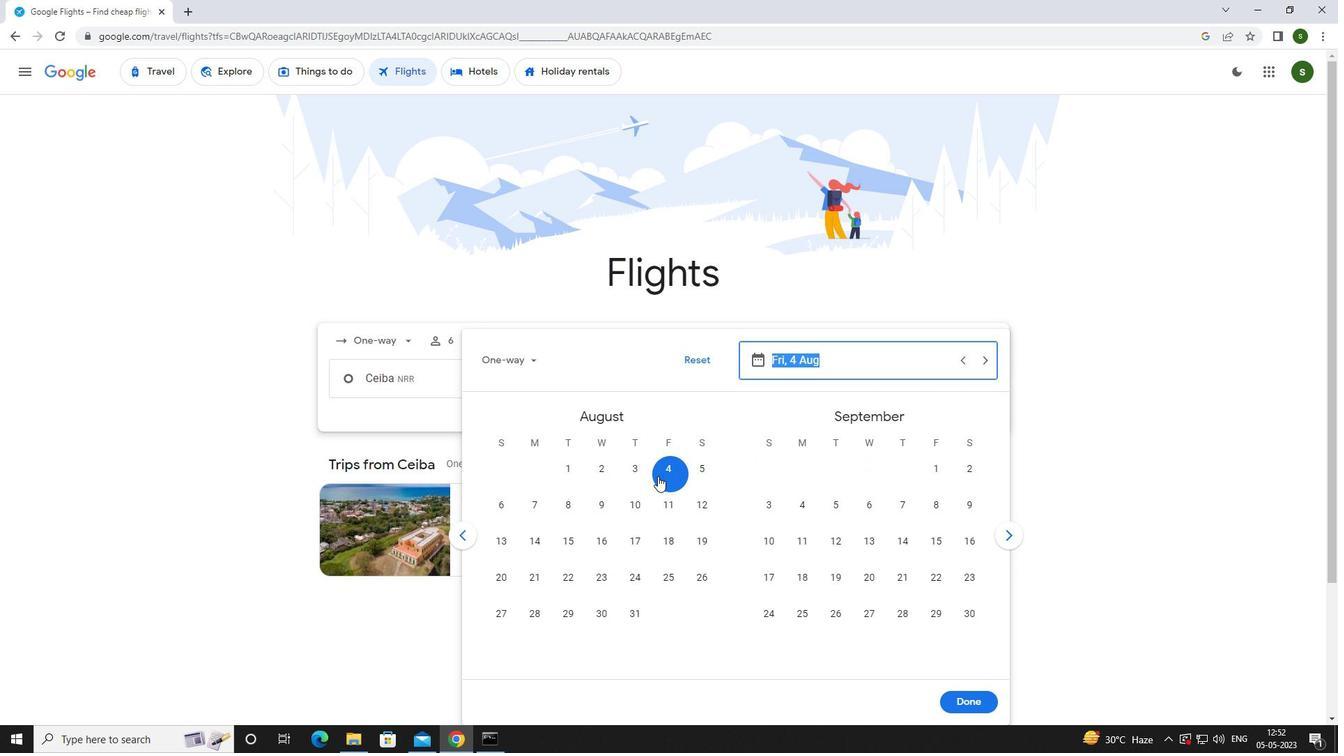 
Action: Mouse moved to (979, 698)
Screenshot: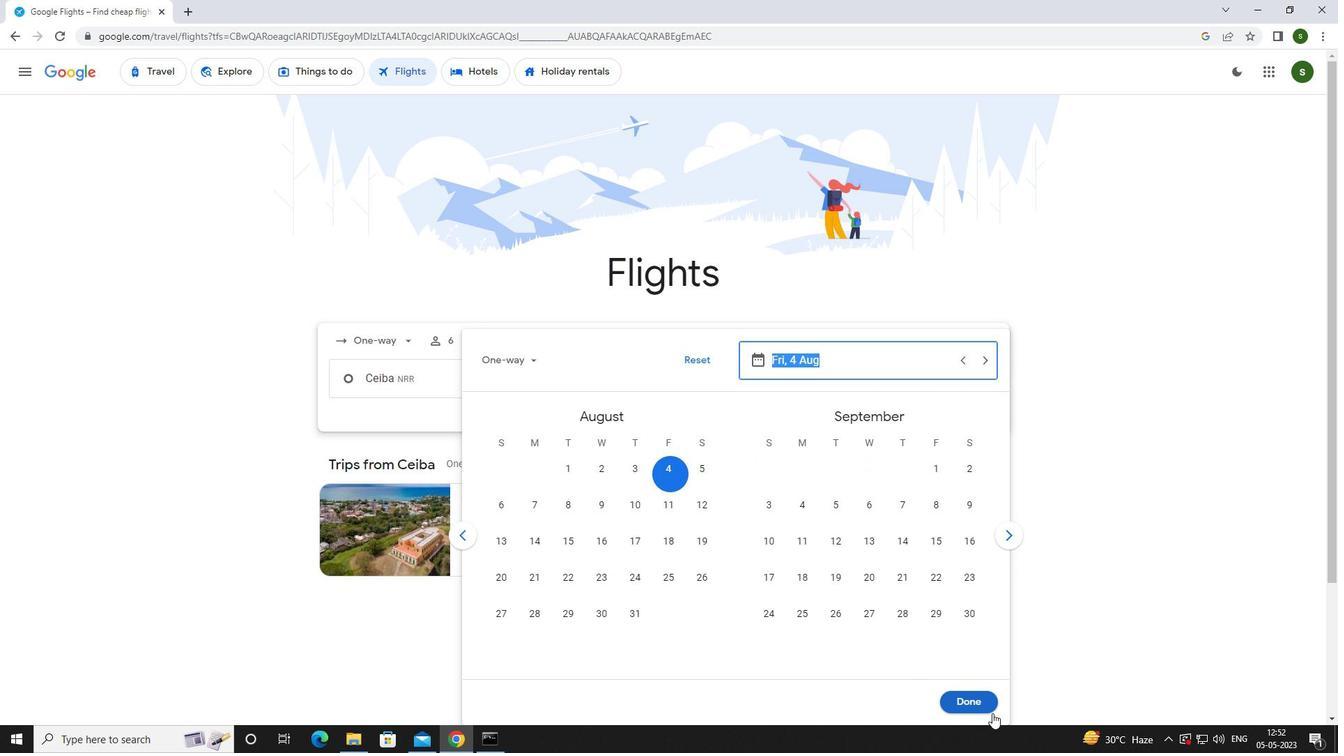 
Action: Mouse pressed left at (979, 698)
Screenshot: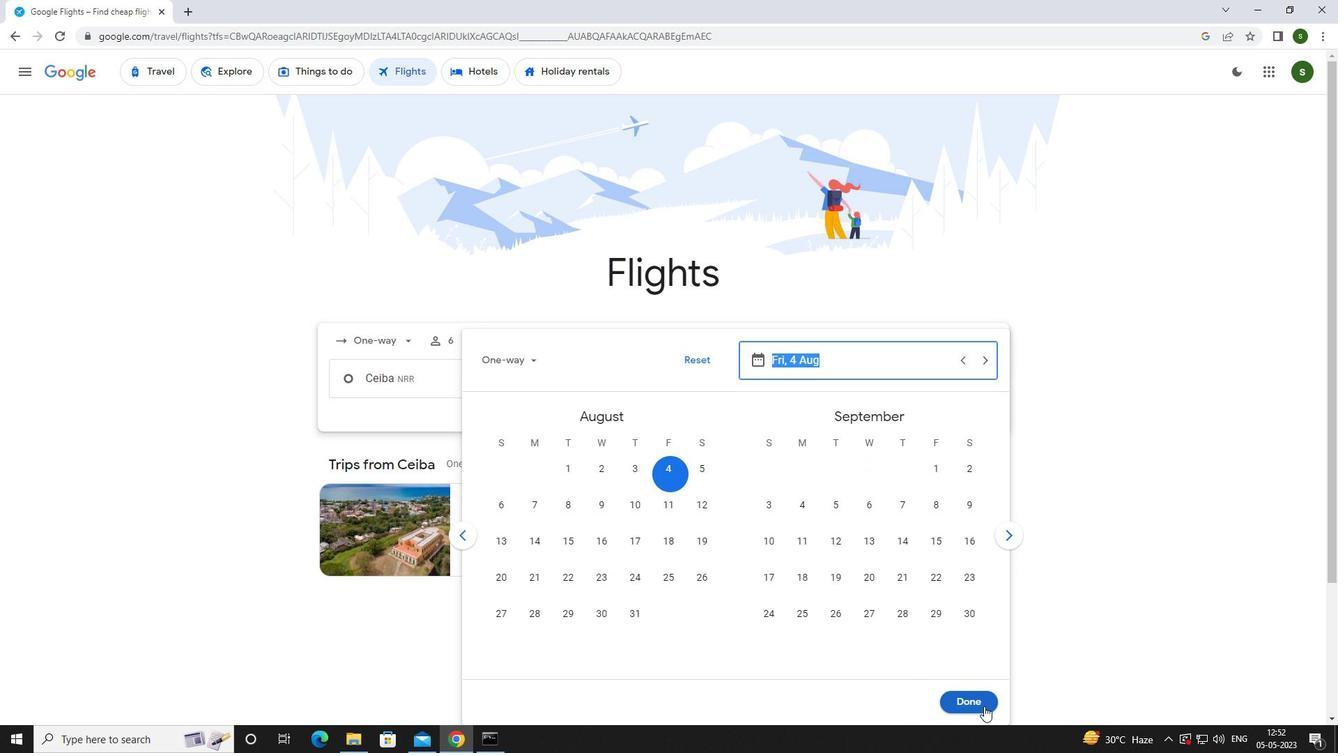 
Action: Mouse moved to (673, 426)
Screenshot: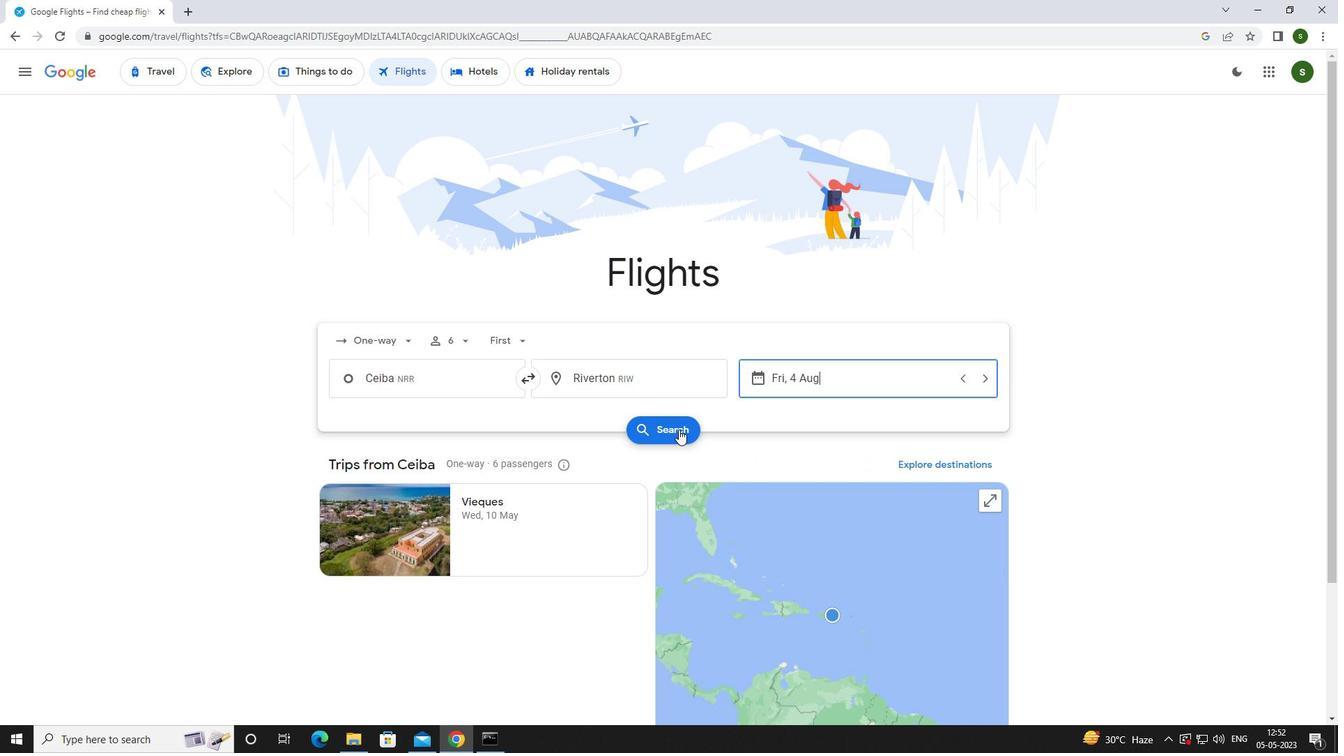 
Action: Mouse pressed left at (673, 426)
Screenshot: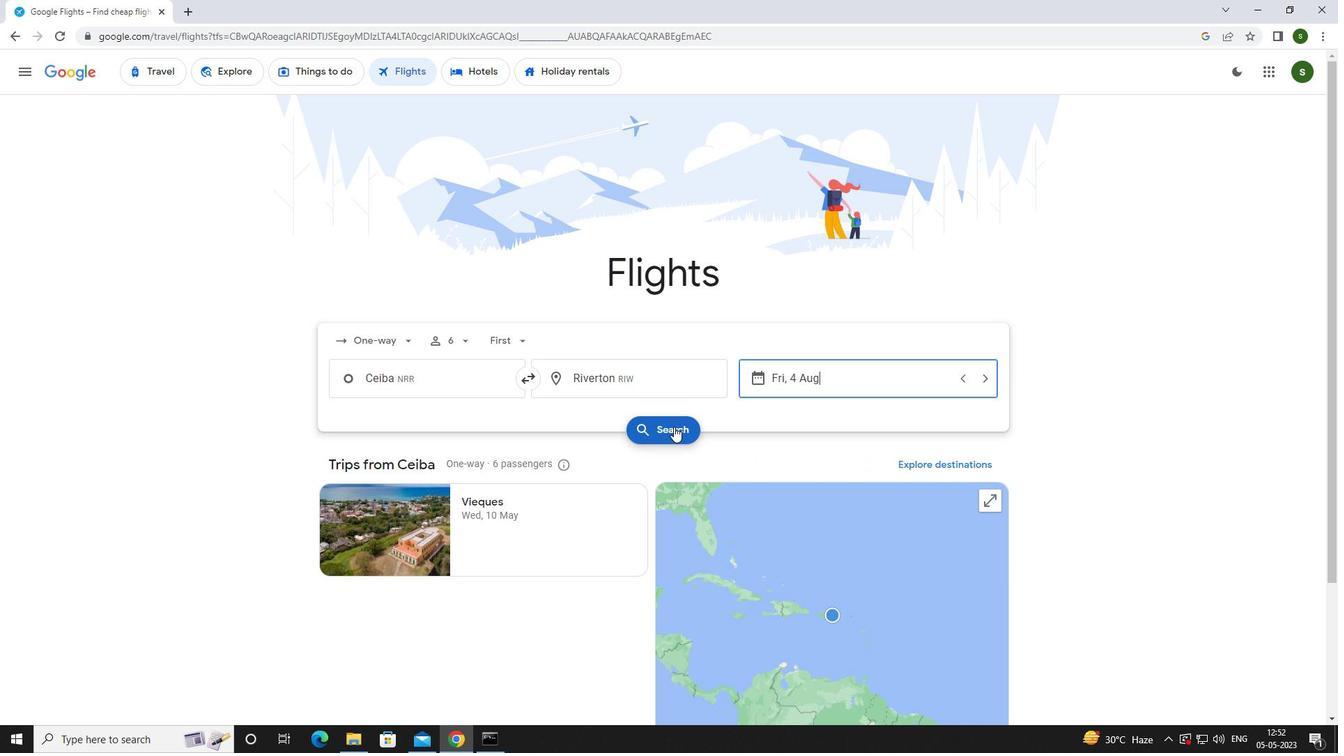 
Action: Mouse moved to (345, 202)
Screenshot: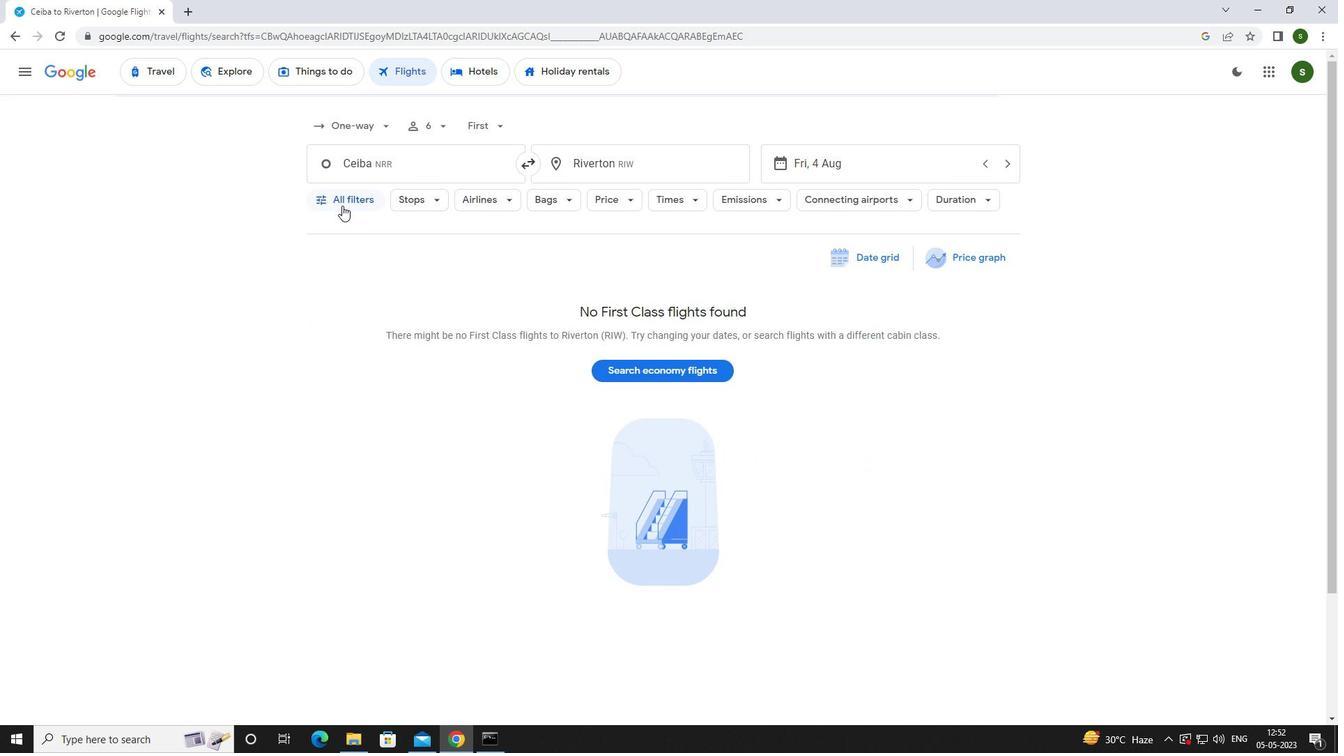
Action: Mouse pressed left at (345, 202)
Screenshot: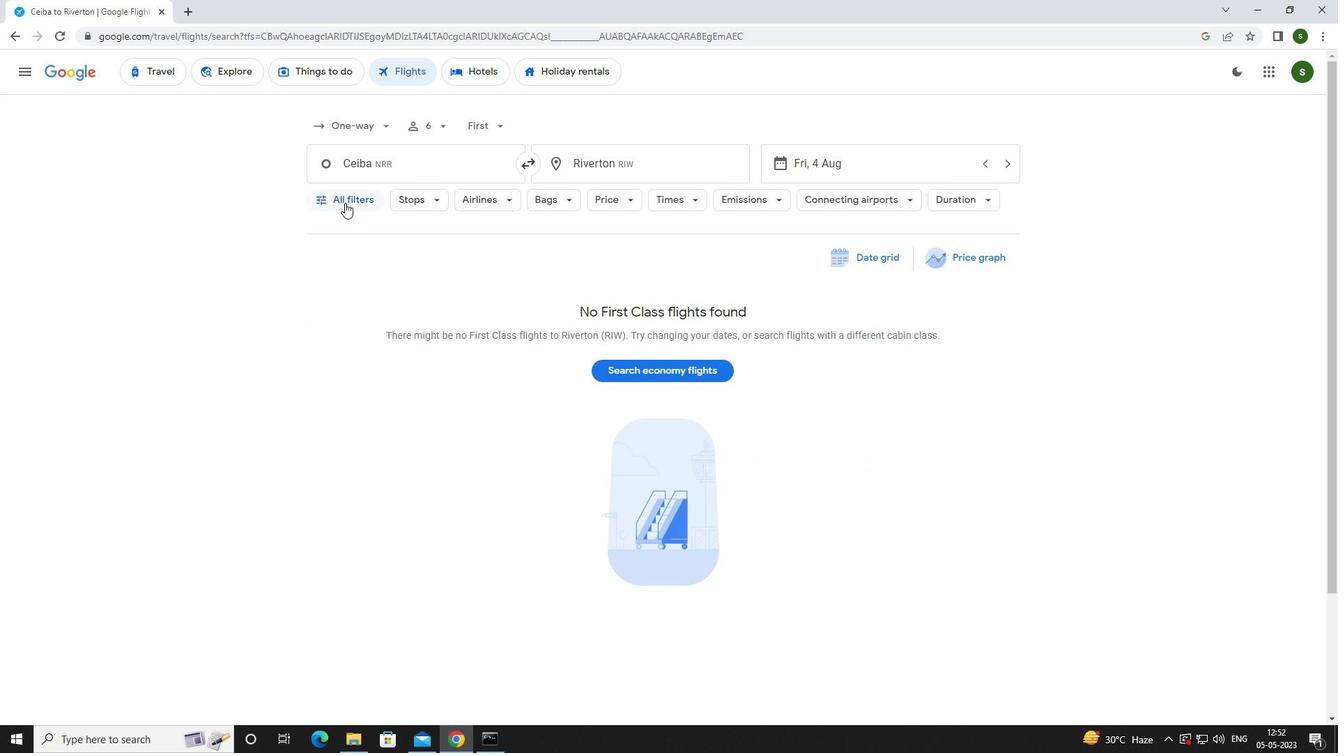 
Action: Mouse moved to (423, 359)
Screenshot: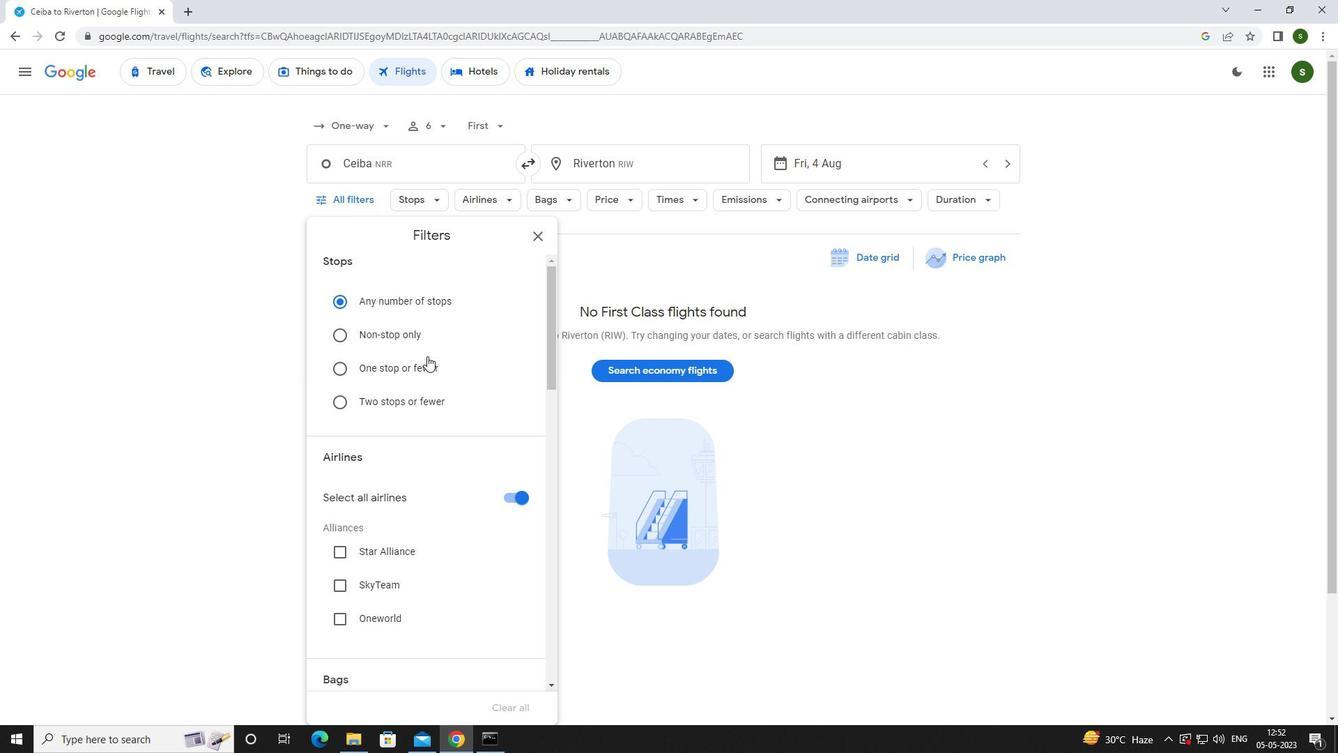 
Action: Mouse scrolled (423, 358) with delta (0, 0)
Screenshot: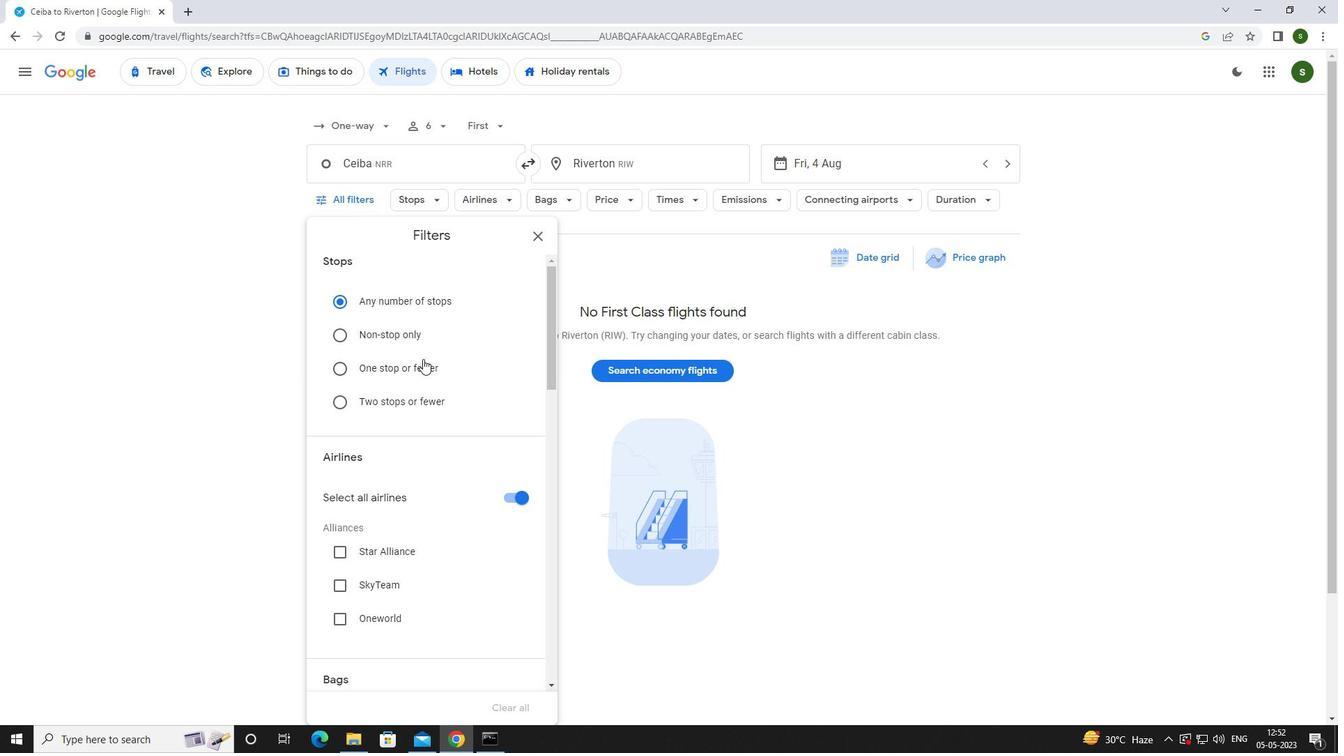 
Action: Mouse moved to (423, 359)
Screenshot: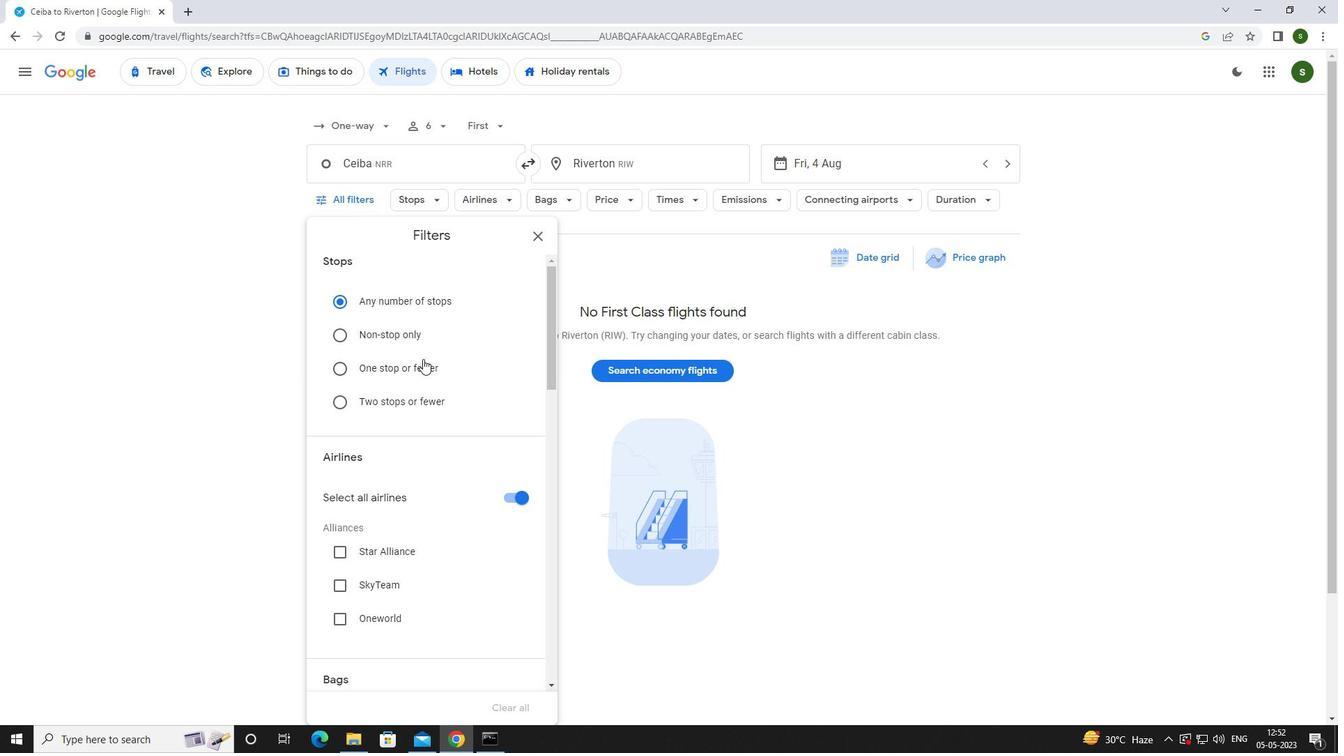 
Action: Mouse scrolled (423, 358) with delta (0, 0)
Screenshot: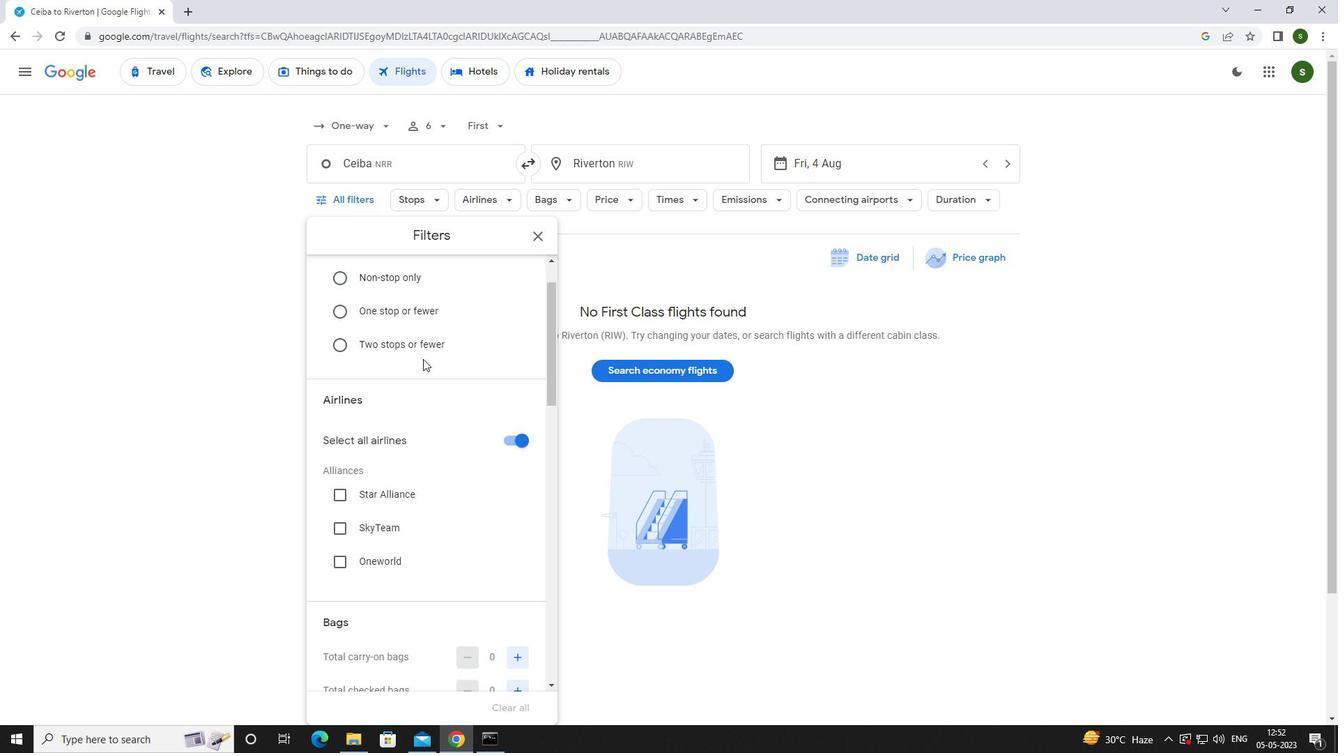 
Action: Mouse scrolled (423, 358) with delta (0, 0)
Screenshot: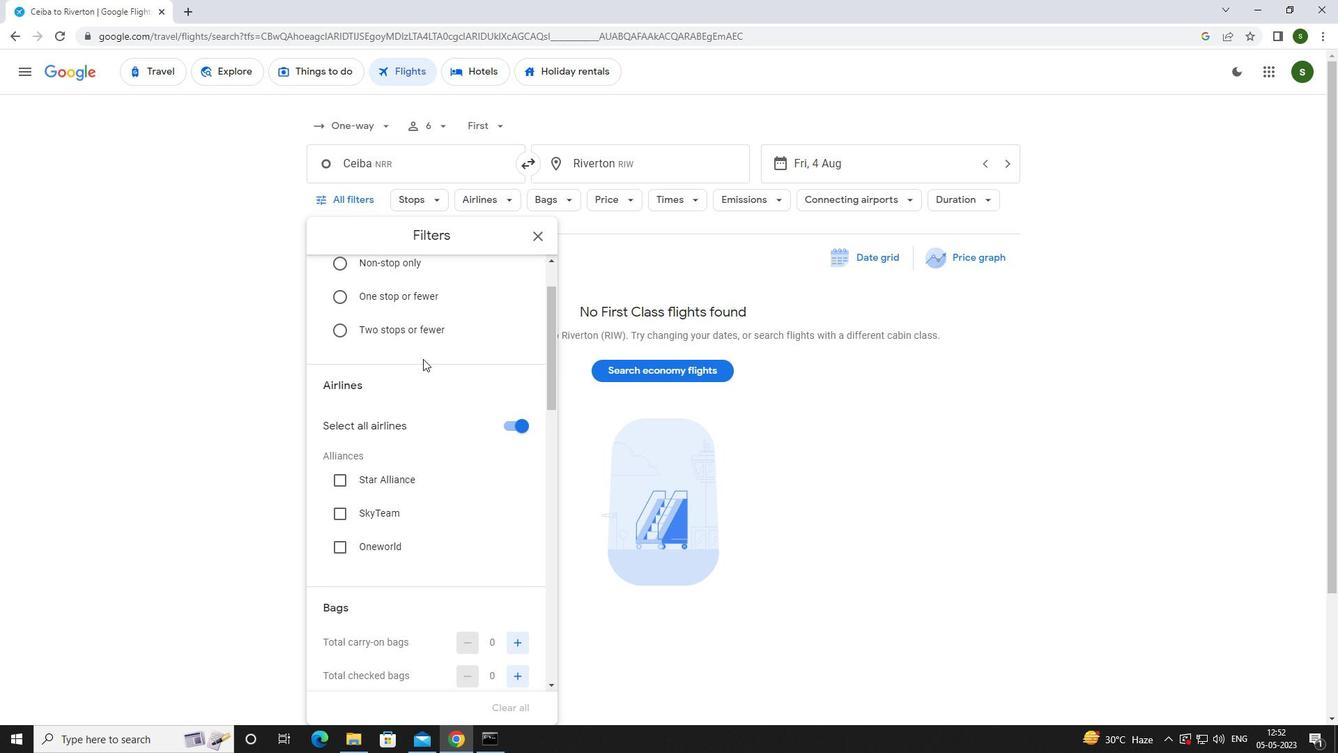 
Action: Mouse scrolled (423, 358) with delta (0, 0)
Screenshot: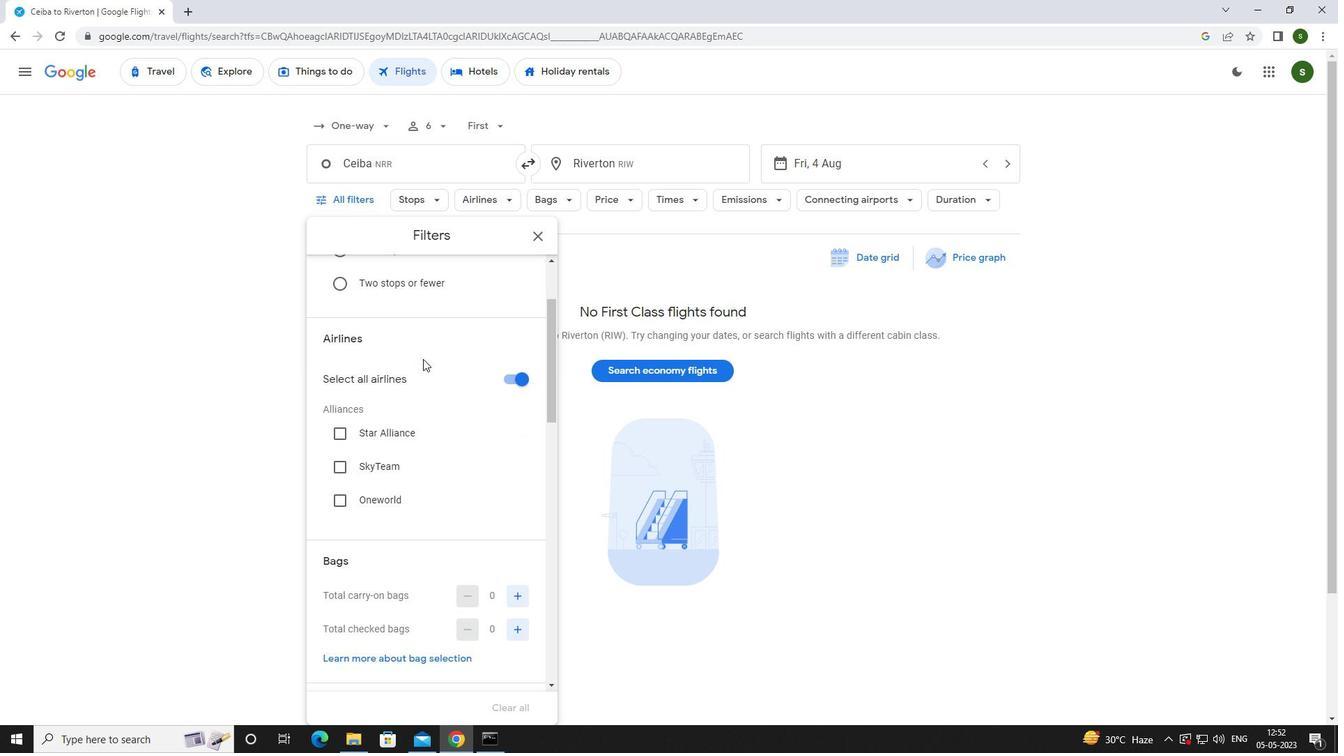 
Action: Mouse moved to (512, 465)
Screenshot: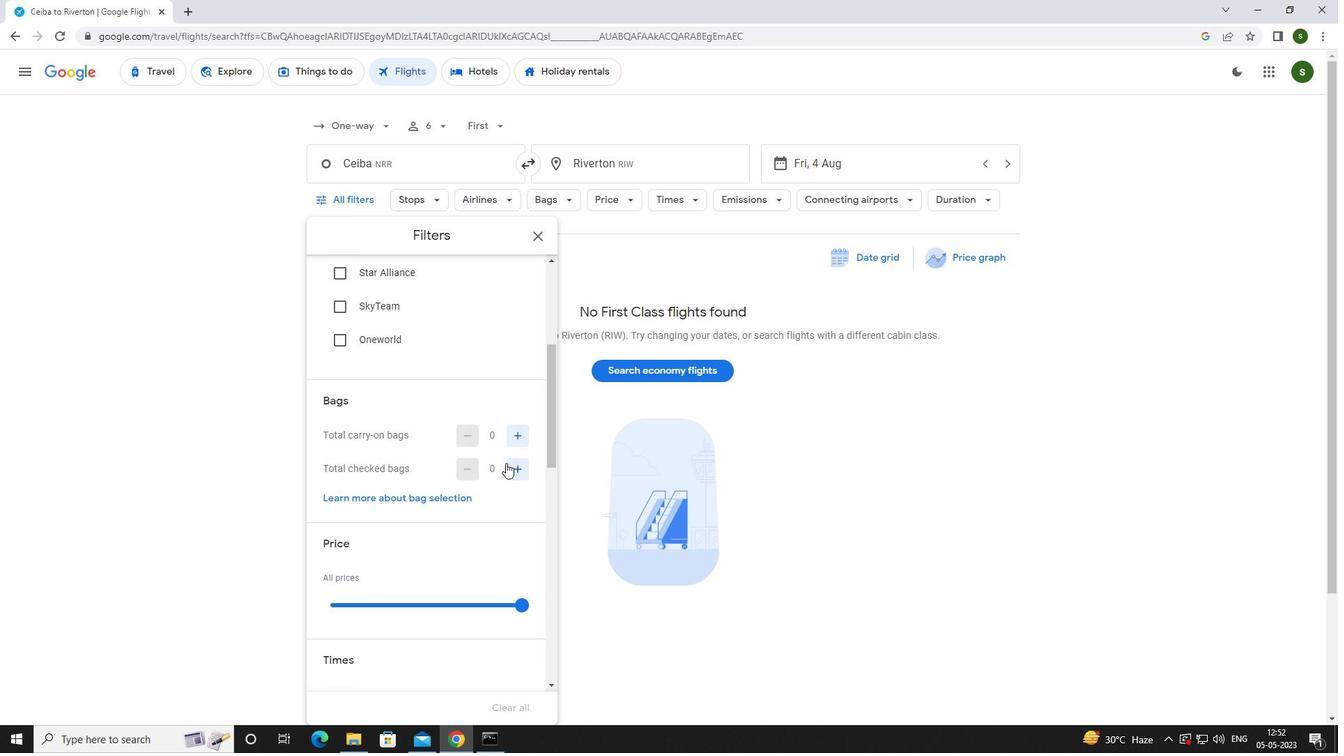 
Action: Mouse pressed left at (512, 465)
Screenshot: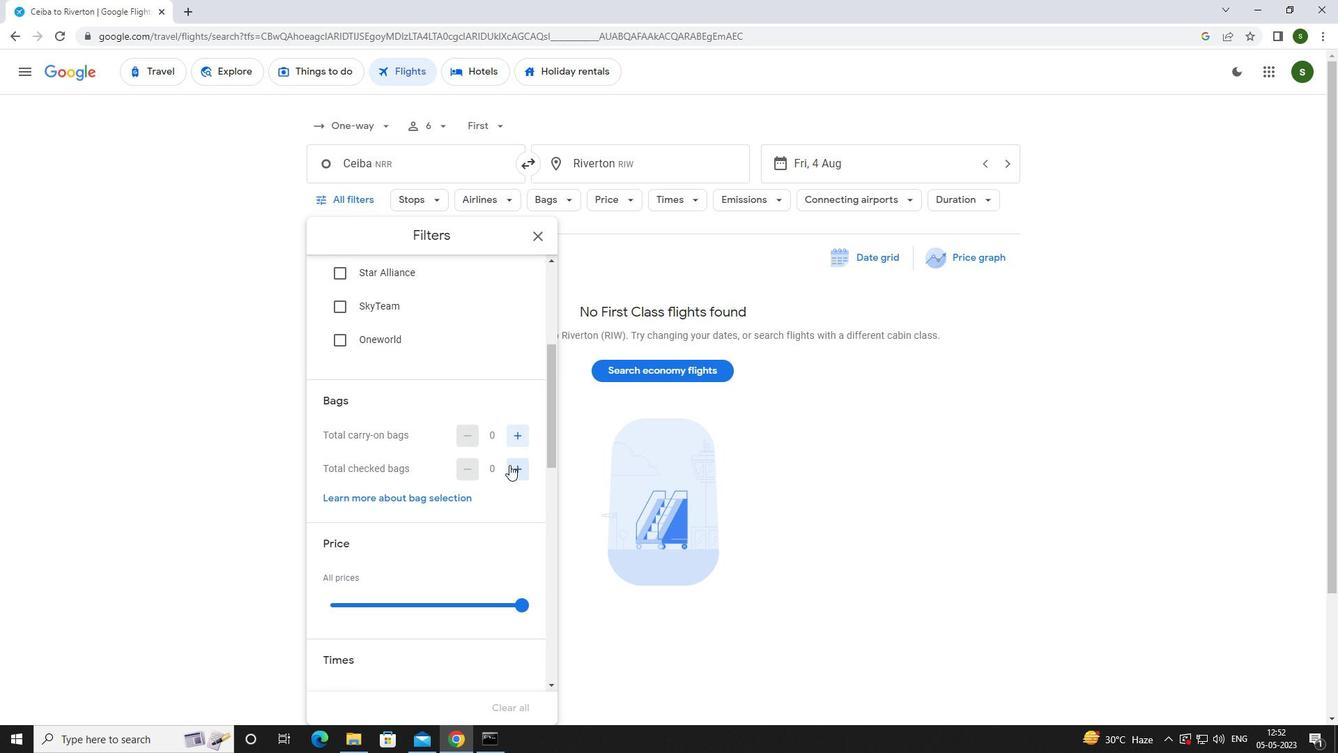 
Action: Mouse pressed left at (512, 465)
Screenshot: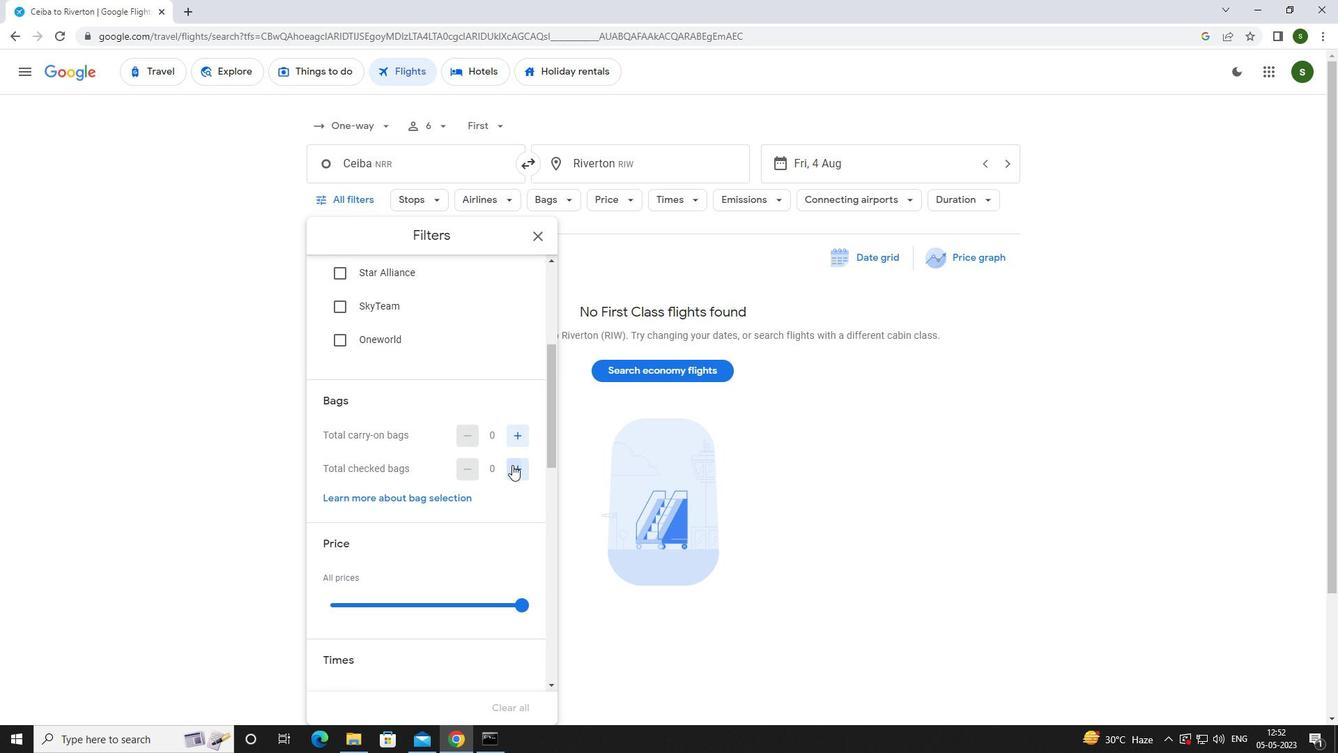 
Action: Mouse scrolled (512, 464) with delta (0, 0)
Screenshot: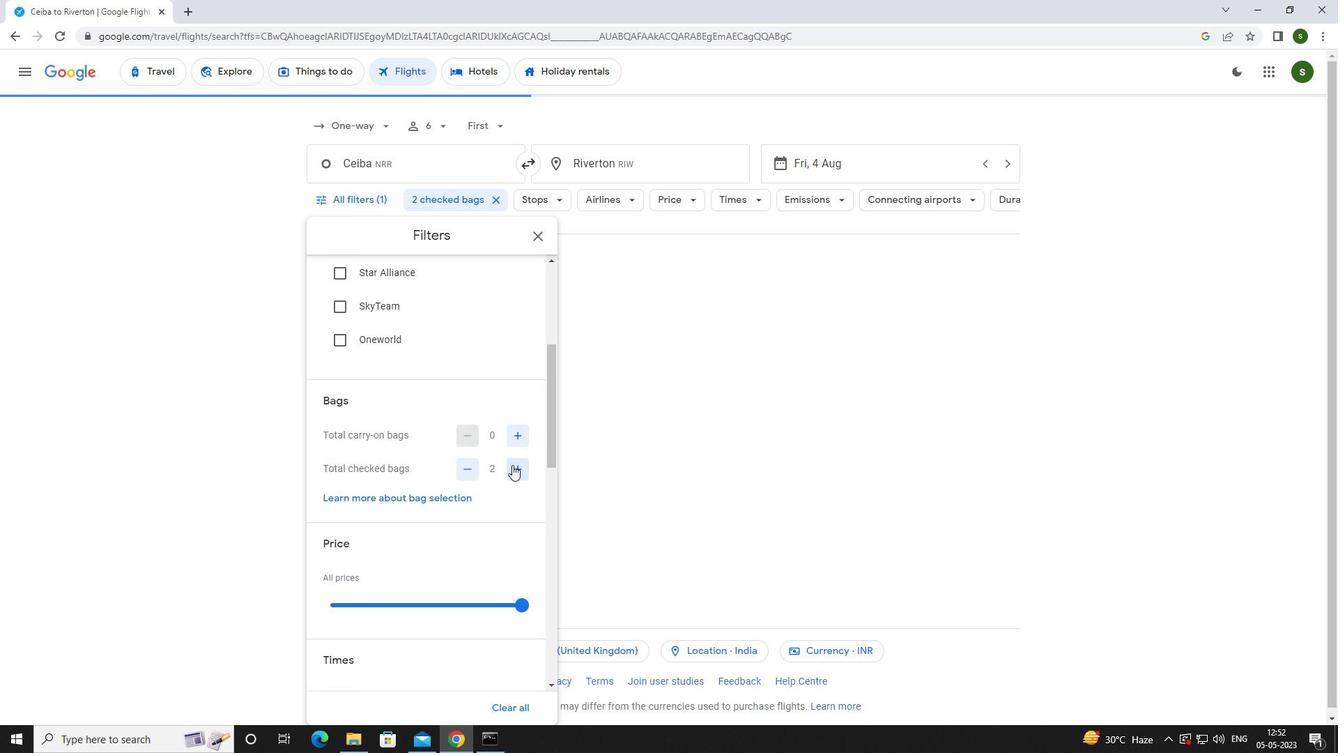 
Action: Mouse scrolled (512, 464) with delta (0, 0)
Screenshot: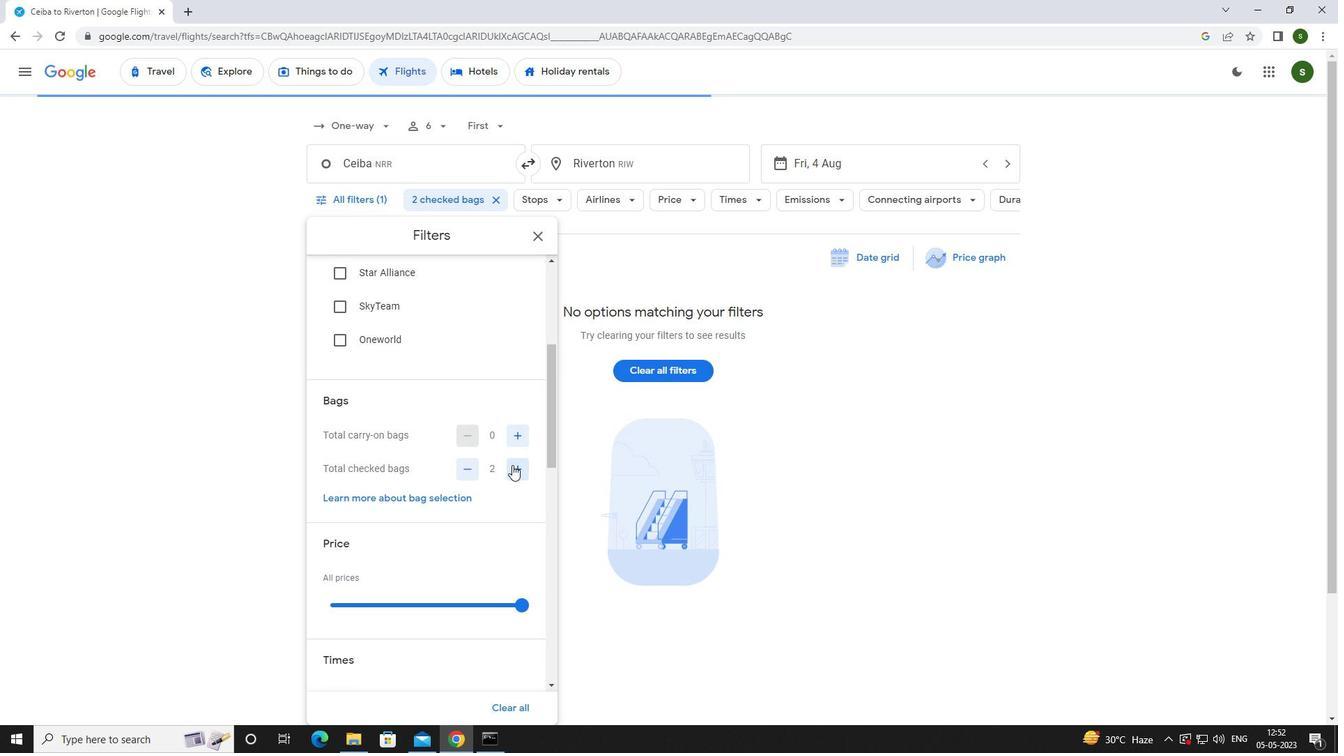 
Action: Mouse moved to (519, 463)
Screenshot: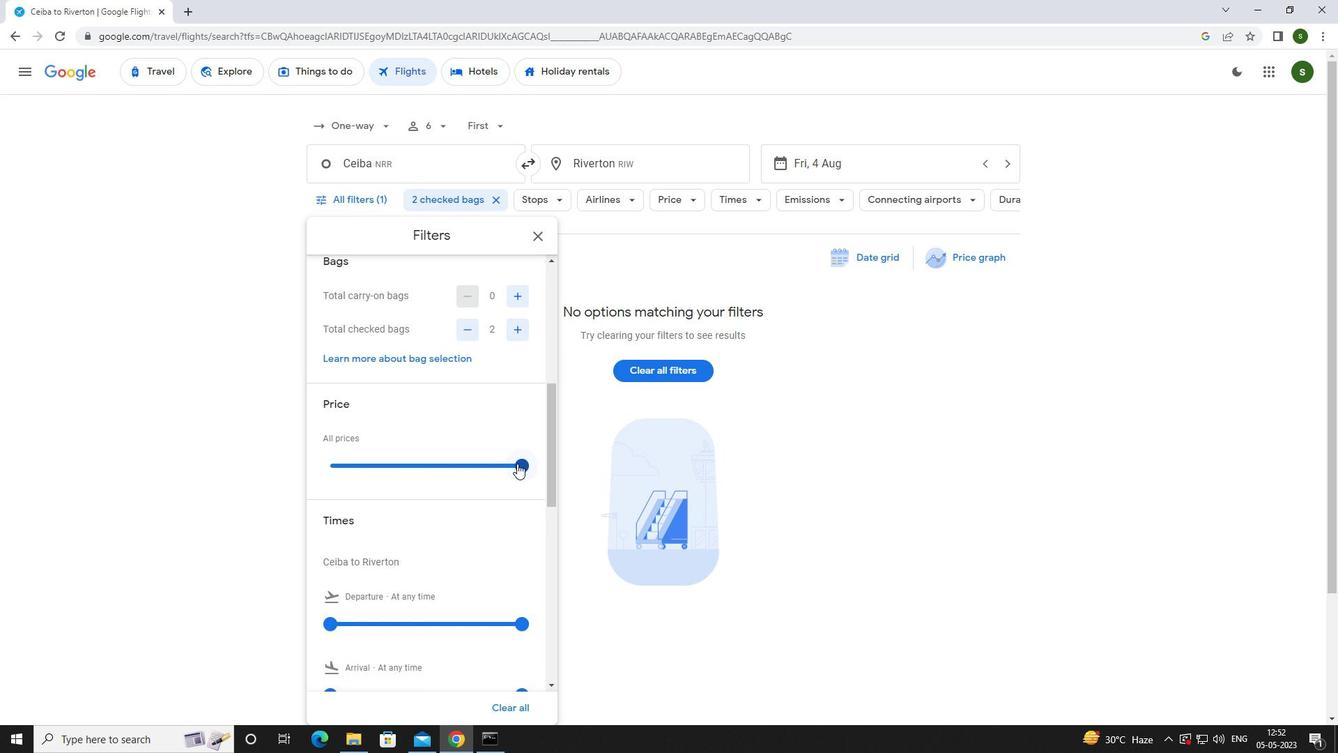 
Action: Mouse pressed left at (519, 463)
Screenshot: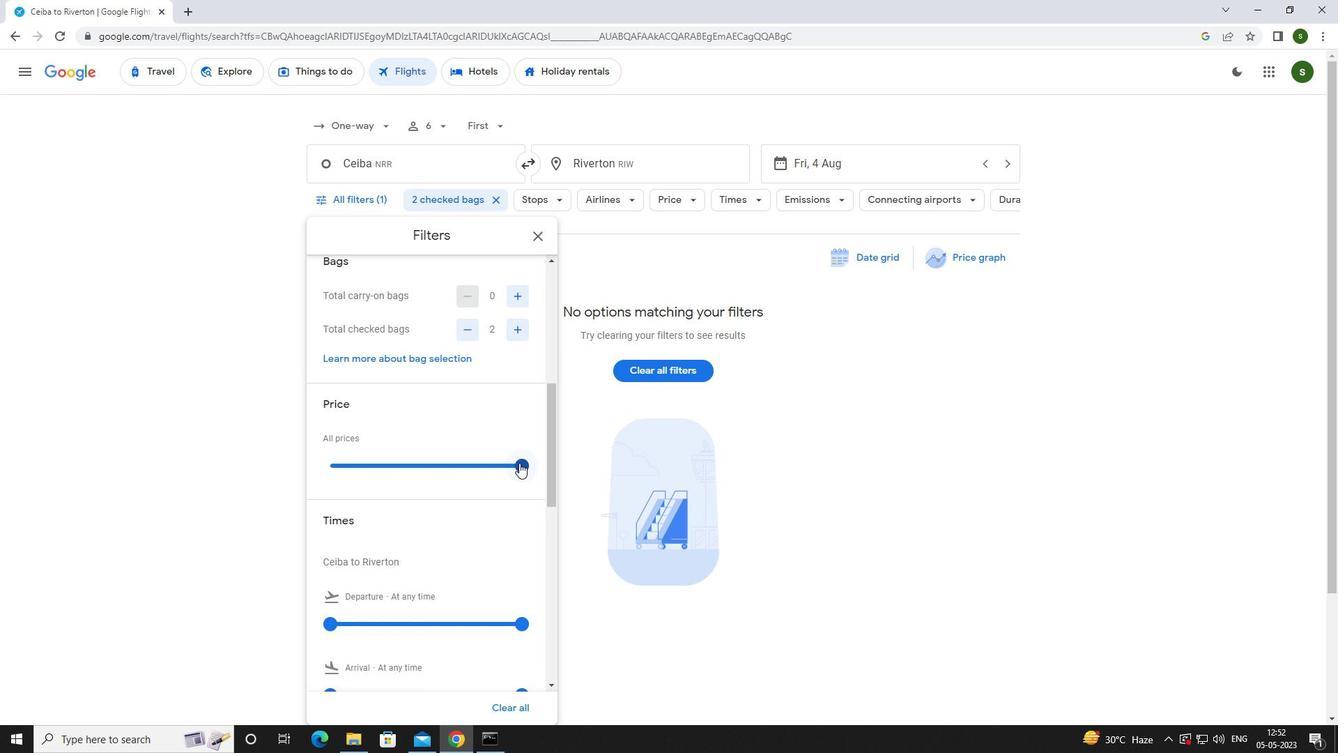
Action: Mouse scrolled (519, 462) with delta (0, 0)
Screenshot: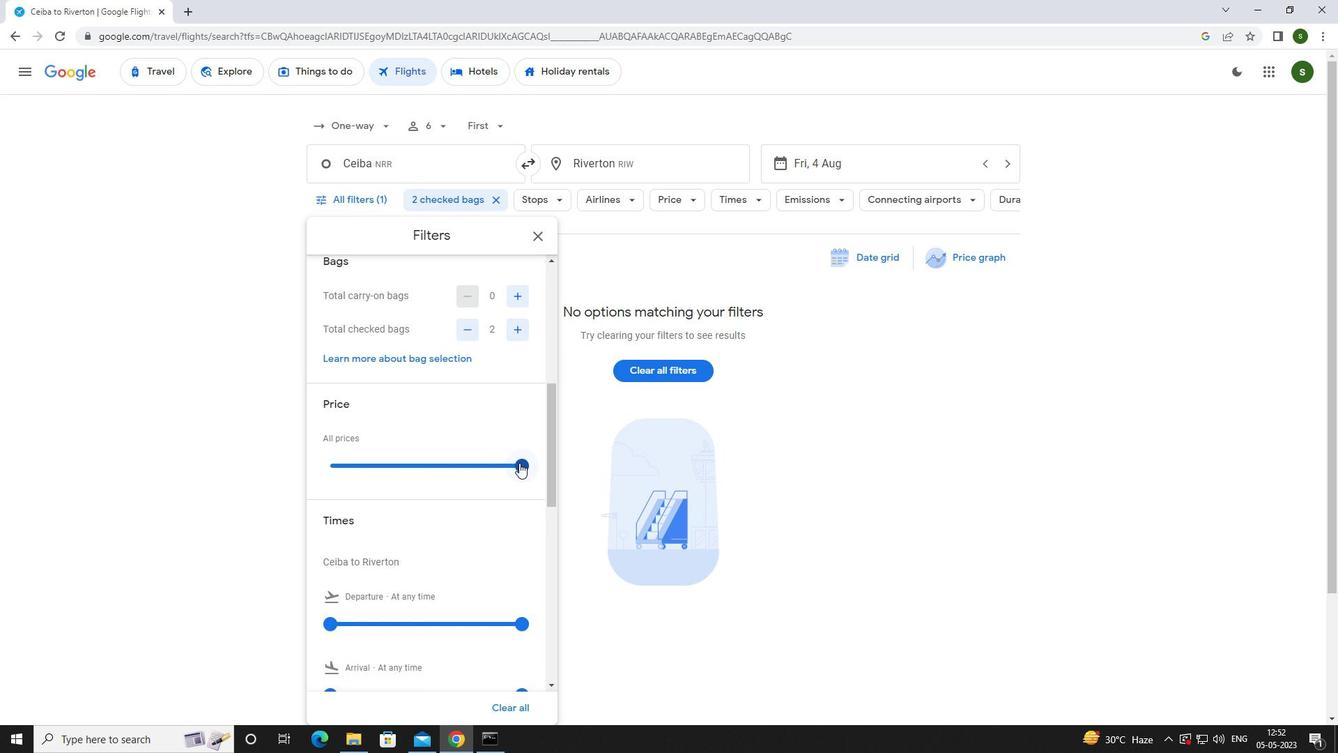 
Action: Mouse moved to (327, 557)
Screenshot: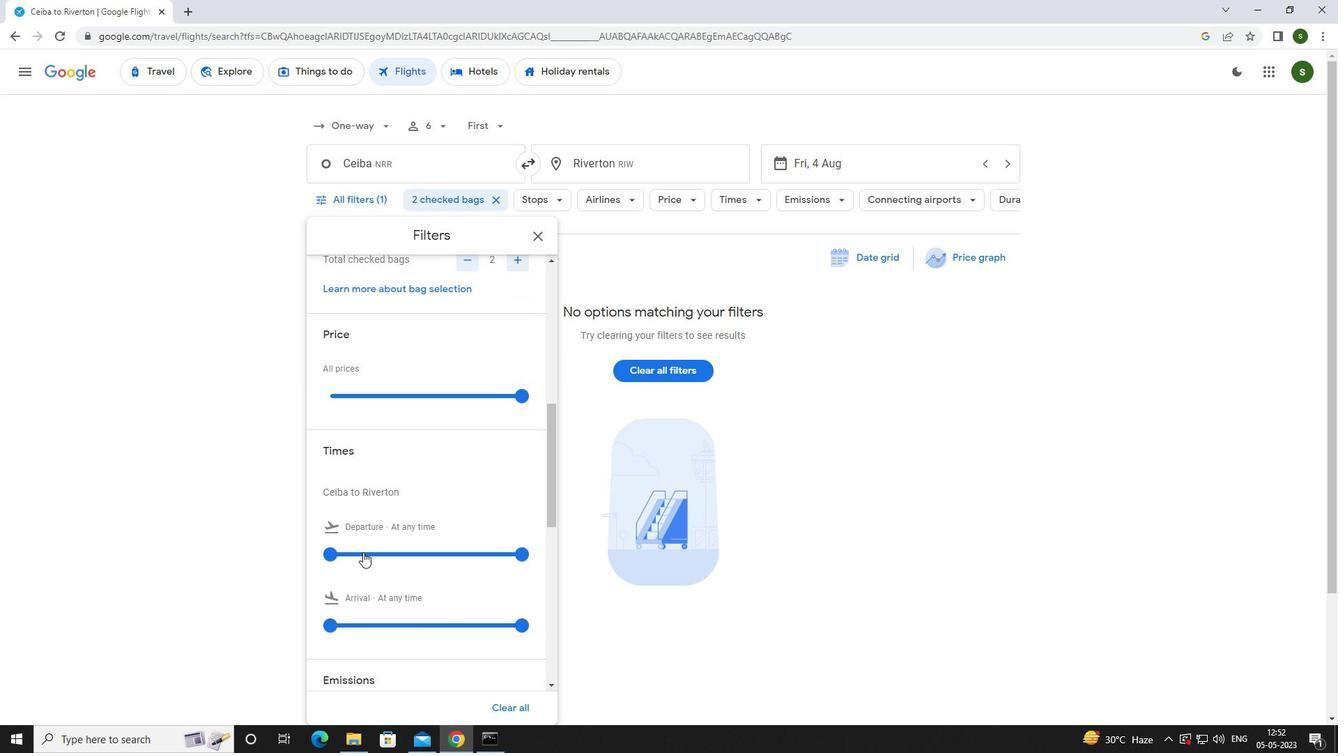 
Action: Mouse pressed left at (327, 557)
Screenshot: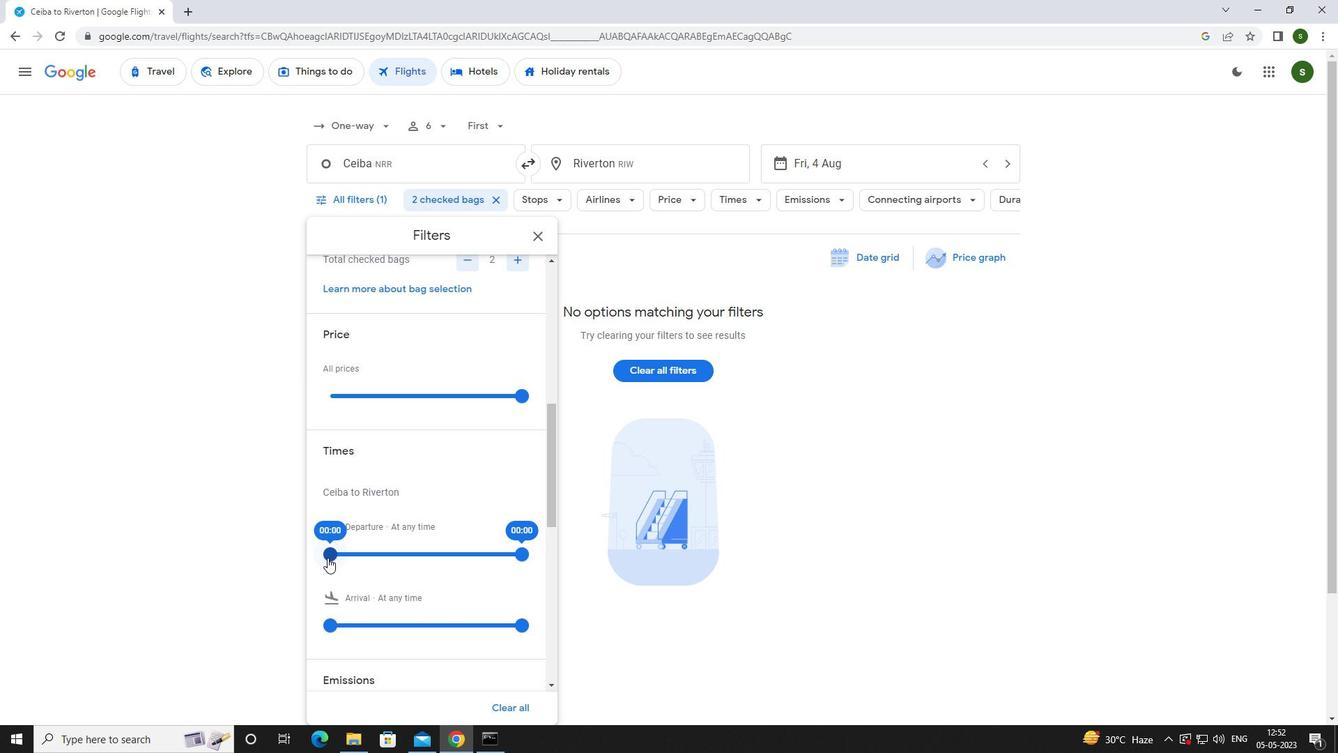 
Action: Mouse moved to (566, 597)
Screenshot: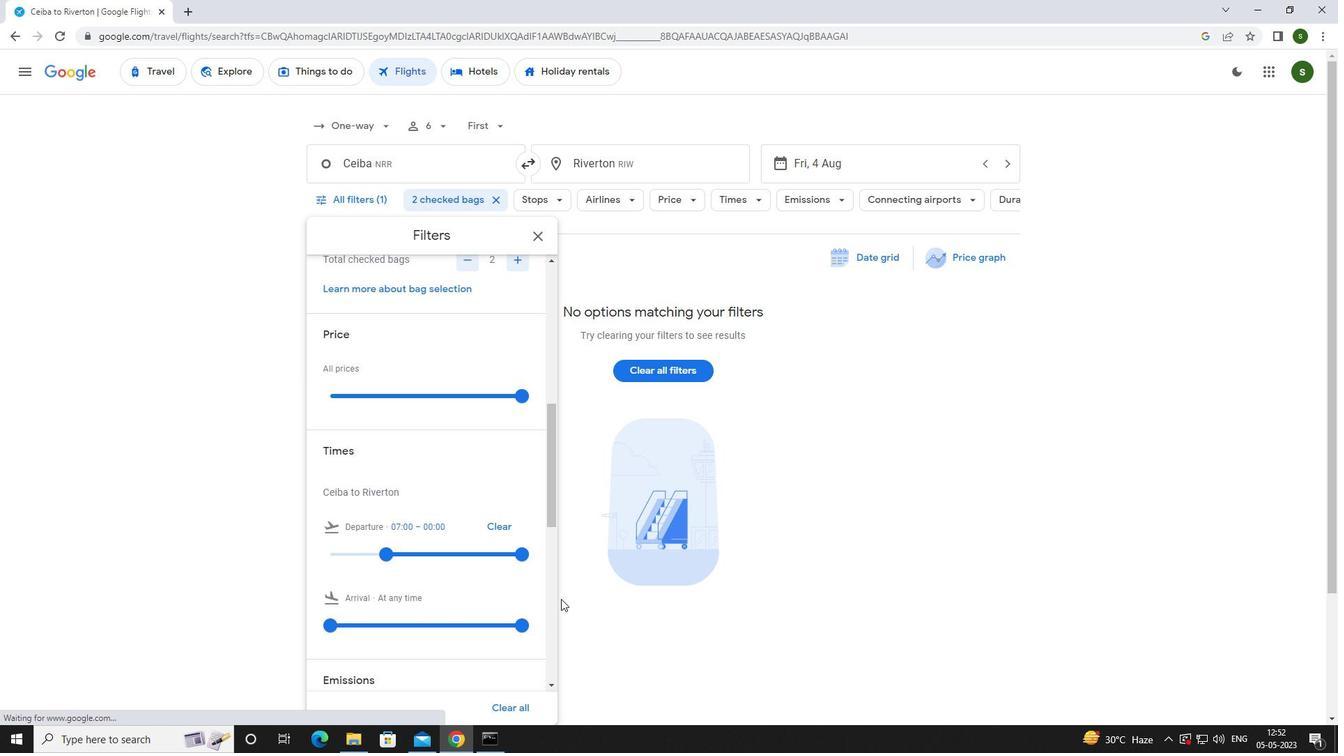 
Action: Mouse pressed left at (566, 597)
Screenshot: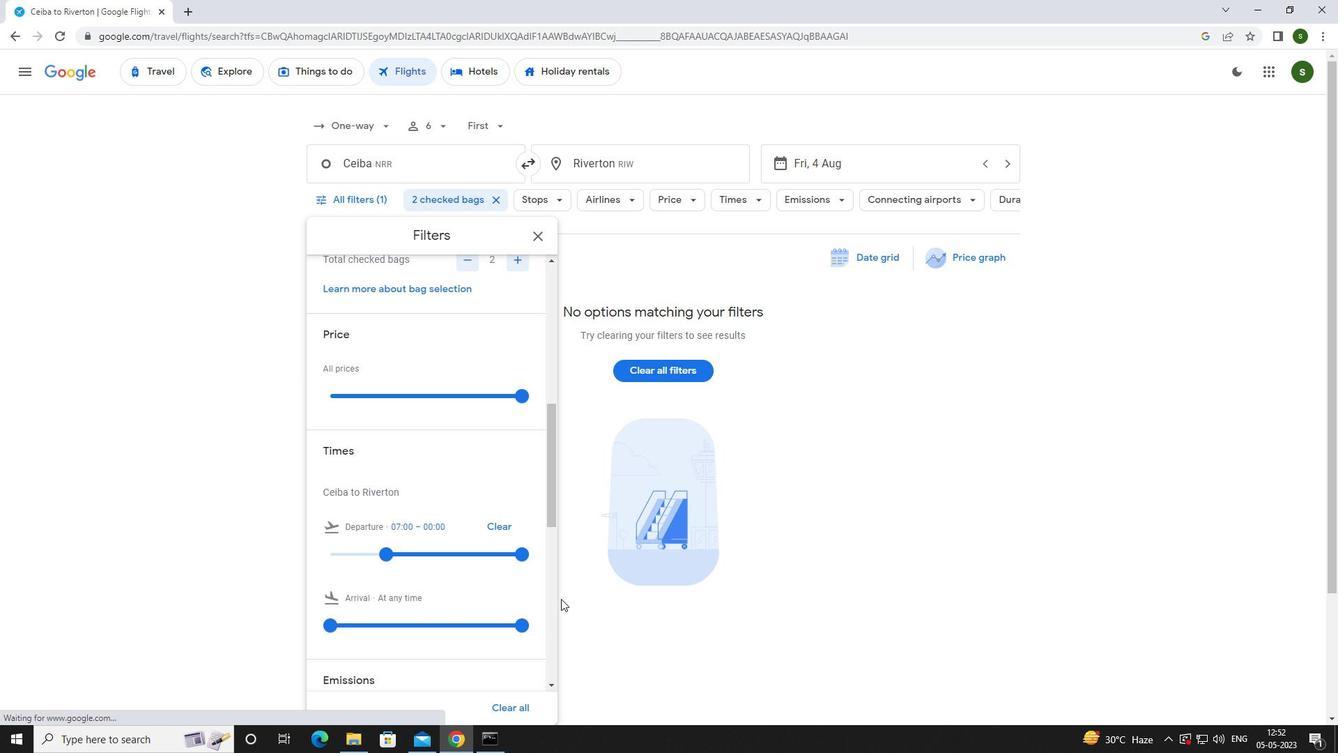 
